 Task: Create a rule from the Routing list, Task moved to a section -> Set Priority in the project AutoWave , set the section as To-Do and set the priority of the task as  High
Action: Mouse moved to (631, 479)
Screenshot: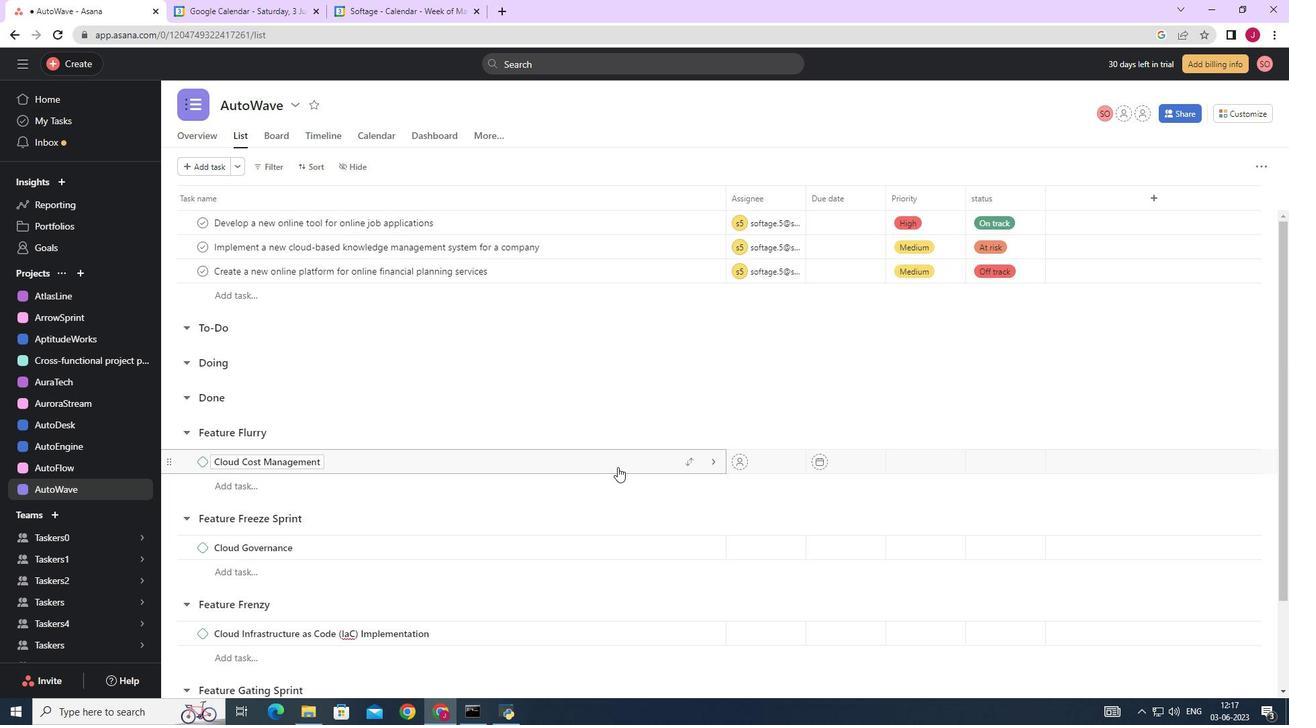 
Action: Mouse scrolled (631, 480) with delta (0, 0)
Screenshot: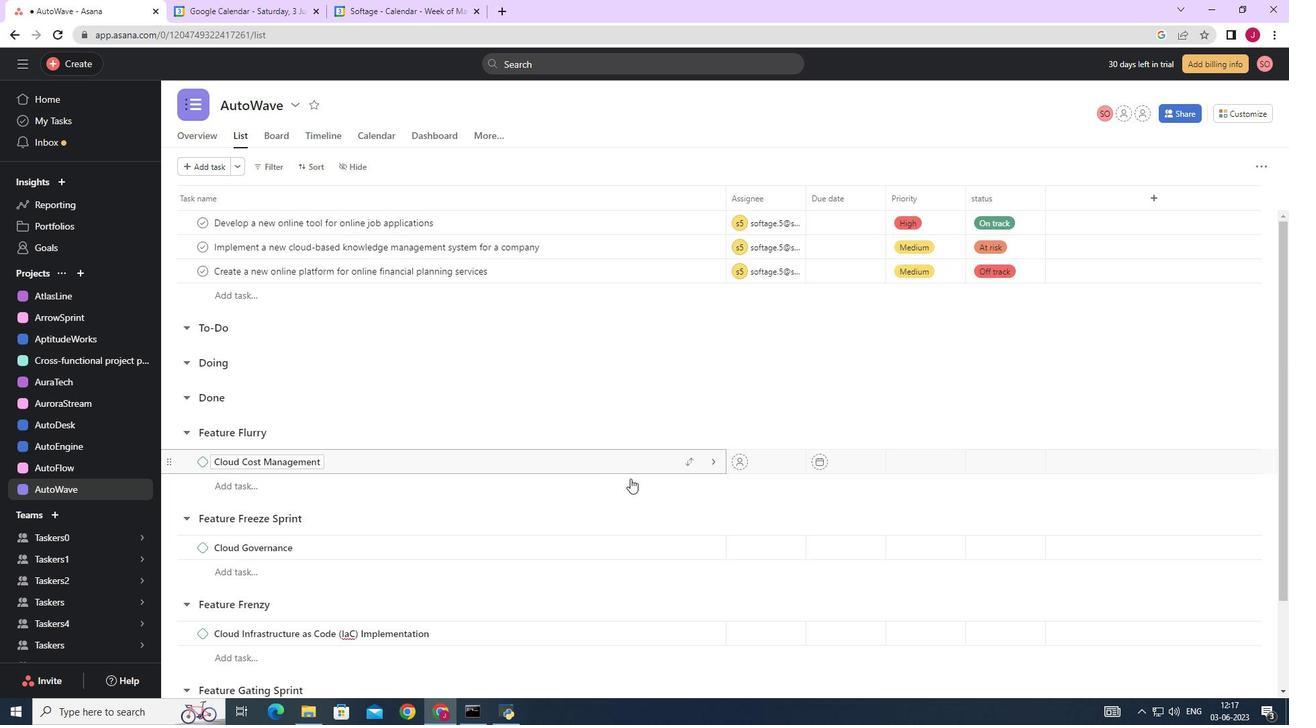 
Action: Mouse scrolled (631, 480) with delta (0, 0)
Screenshot: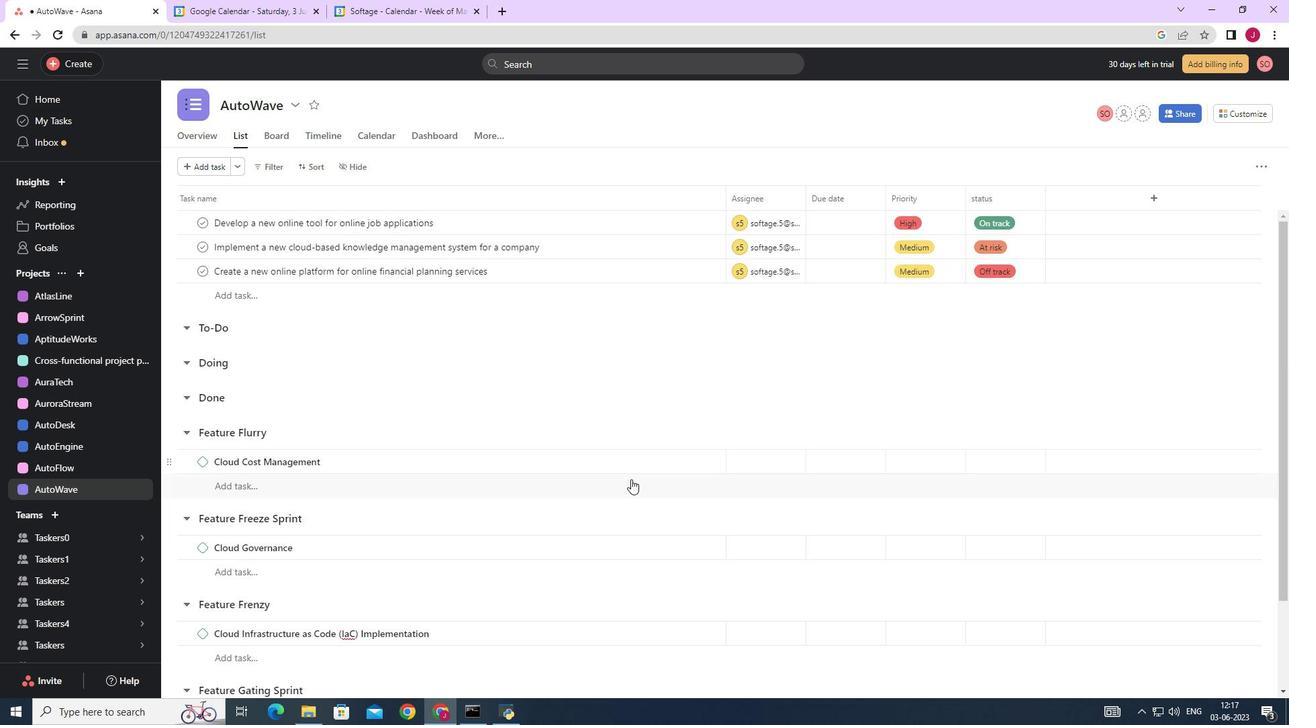 
Action: Mouse scrolled (631, 480) with delta (0, 0)
Screenshot: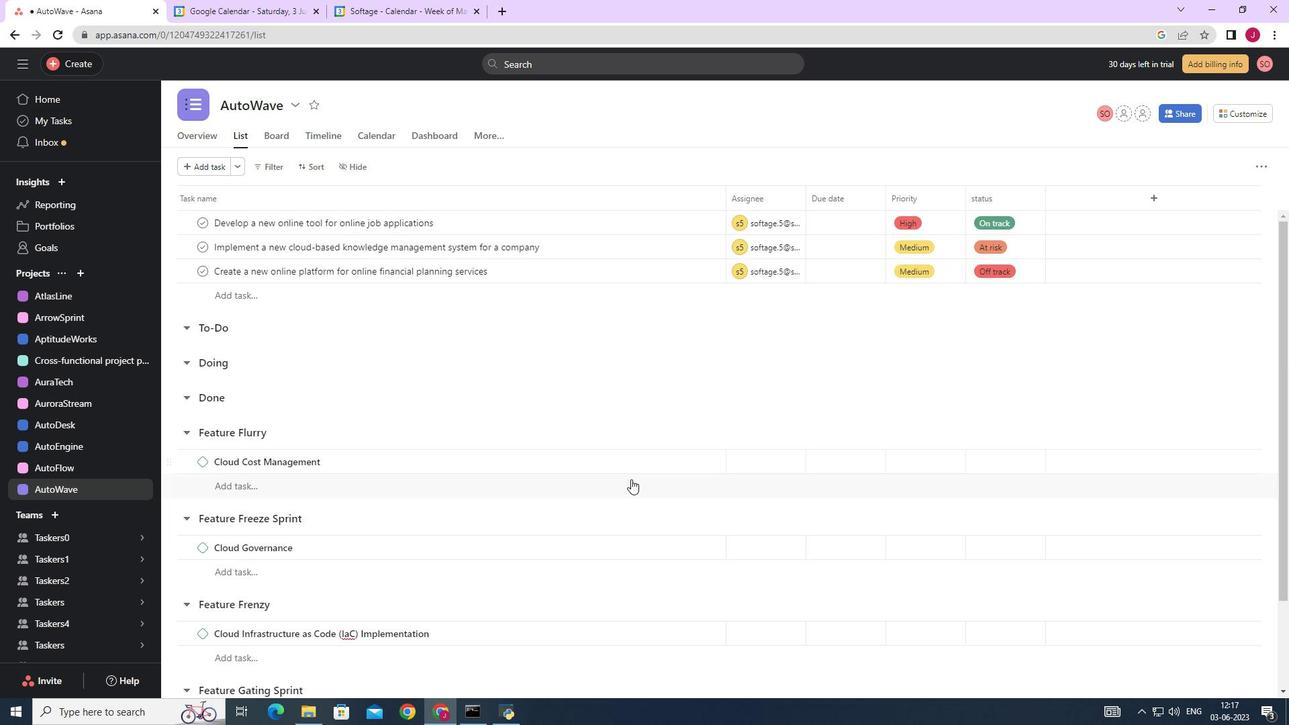 
Action: Mouse scrolled (631, 480) with delta (0, 0)
Screenshot: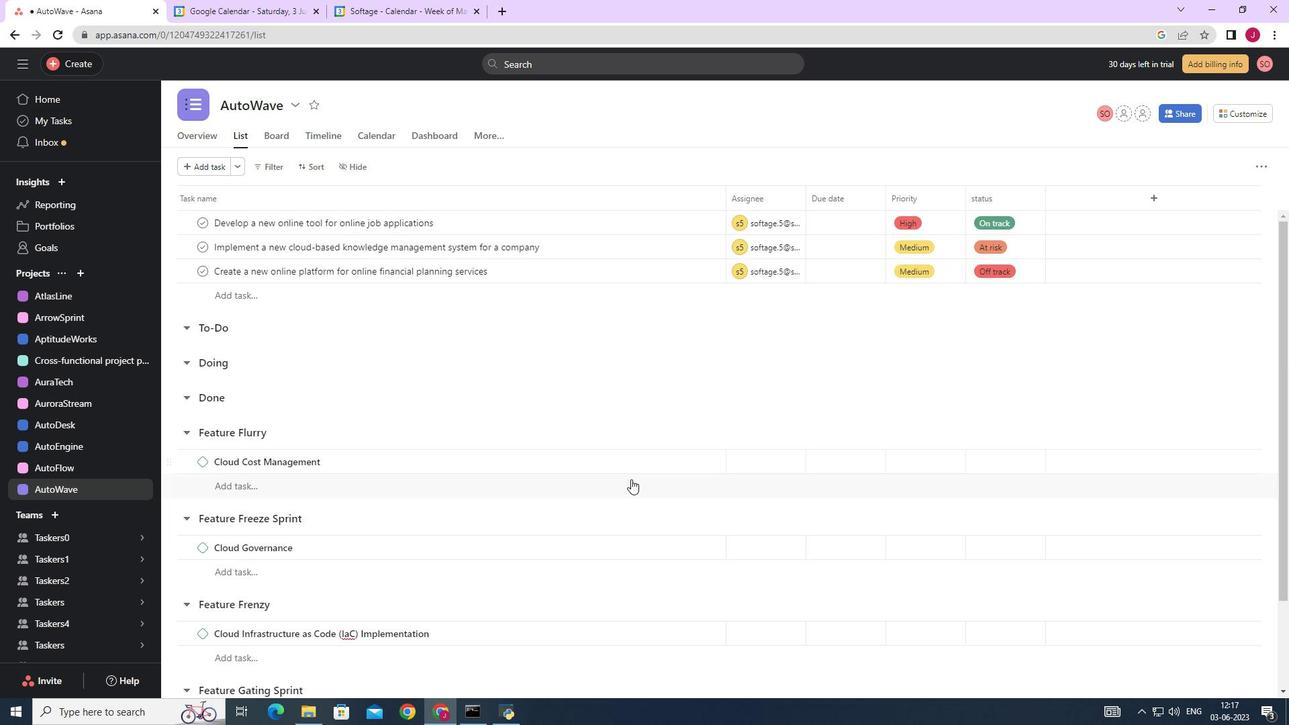 
Action: Mouse moved to (675, 446)
Screenshot: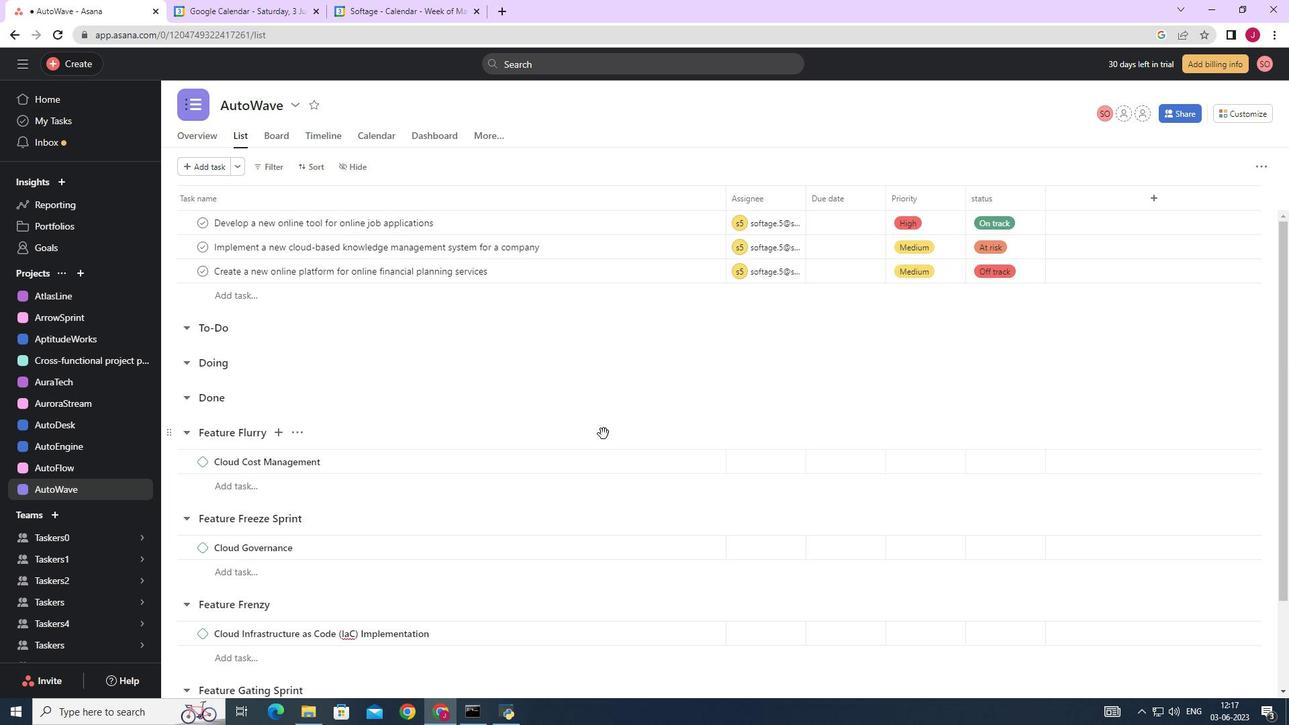 
Action: Mouse scrolled (675, 447) with delta (0, 0)
Screenshot: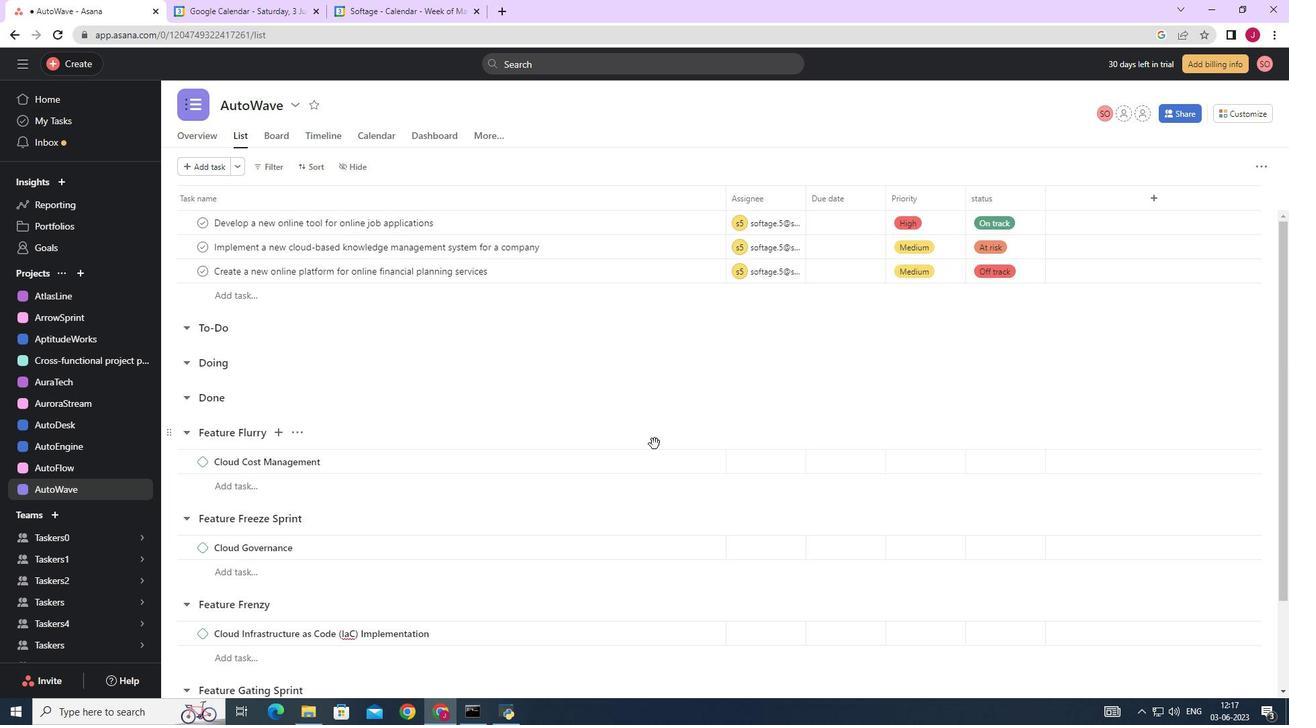 
Action: Mouse scrolled (675, 447) with delta (0, 0)
Screenshot: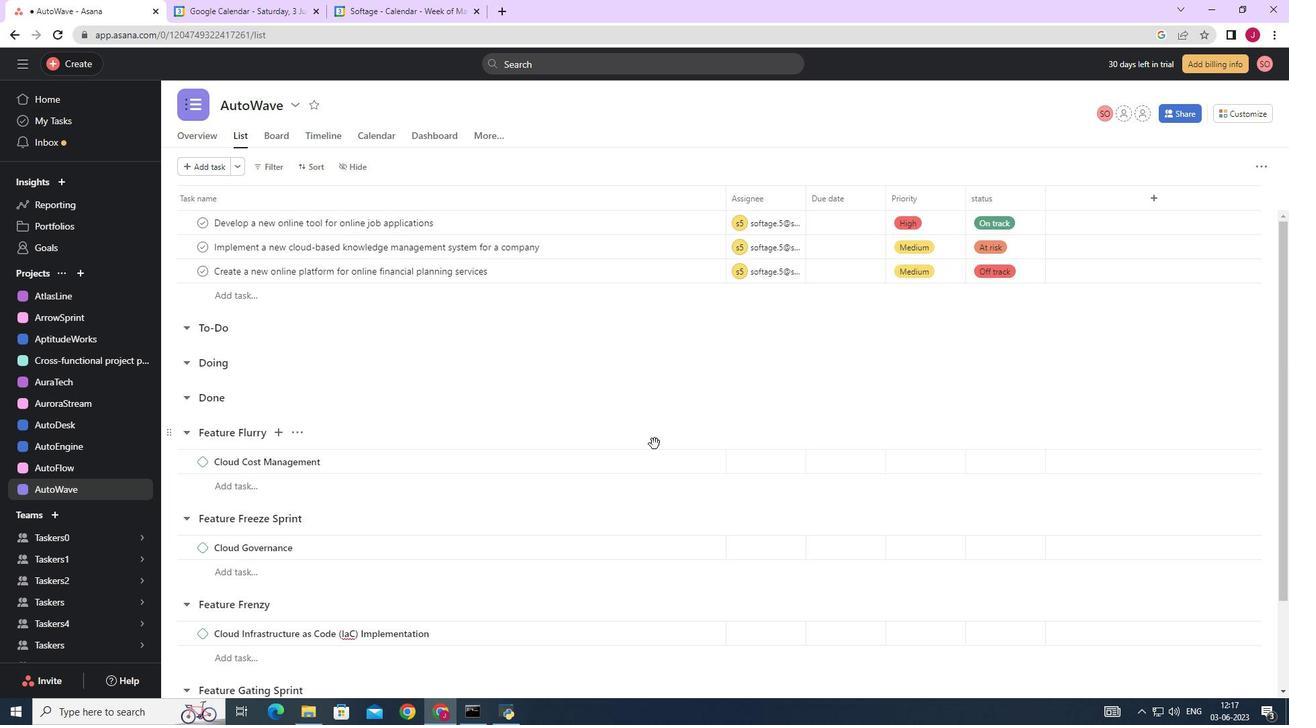 
Action: Mouse scrolled (675, 447) with delta (0, 0)
Screenshot: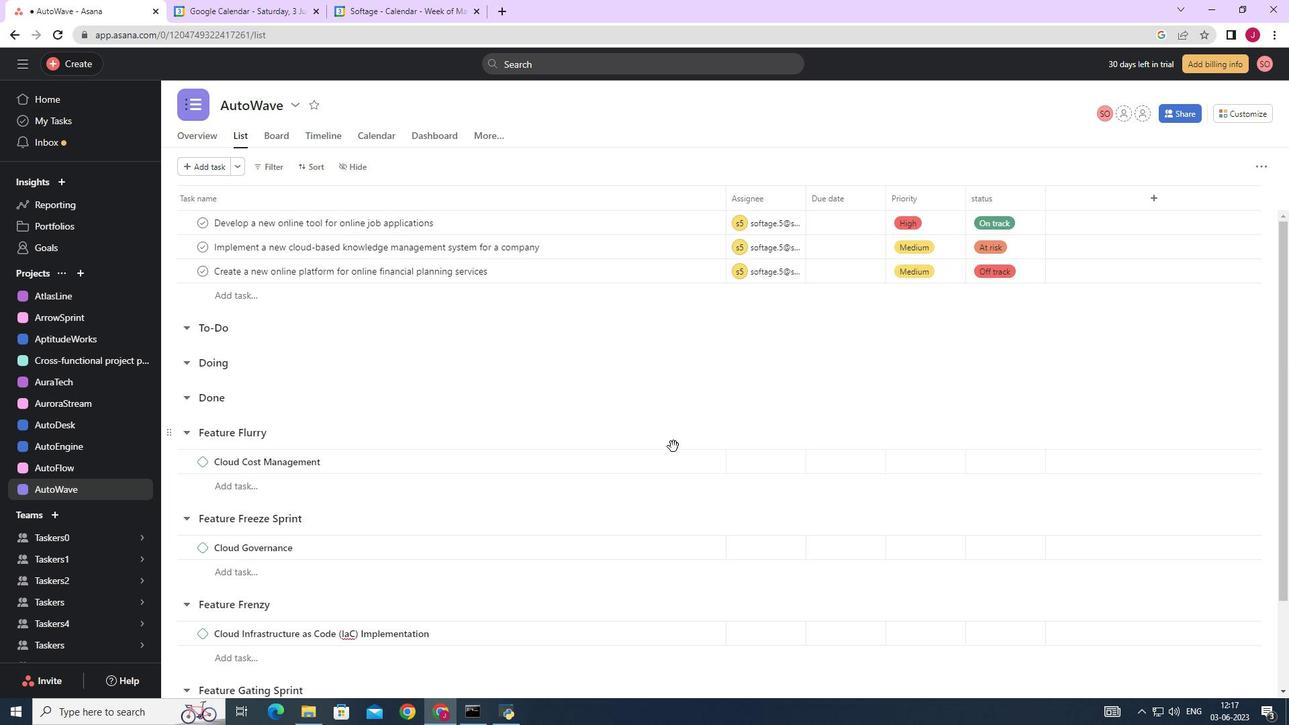 
Action: Mouse moved to (699, 393)
Screenshot: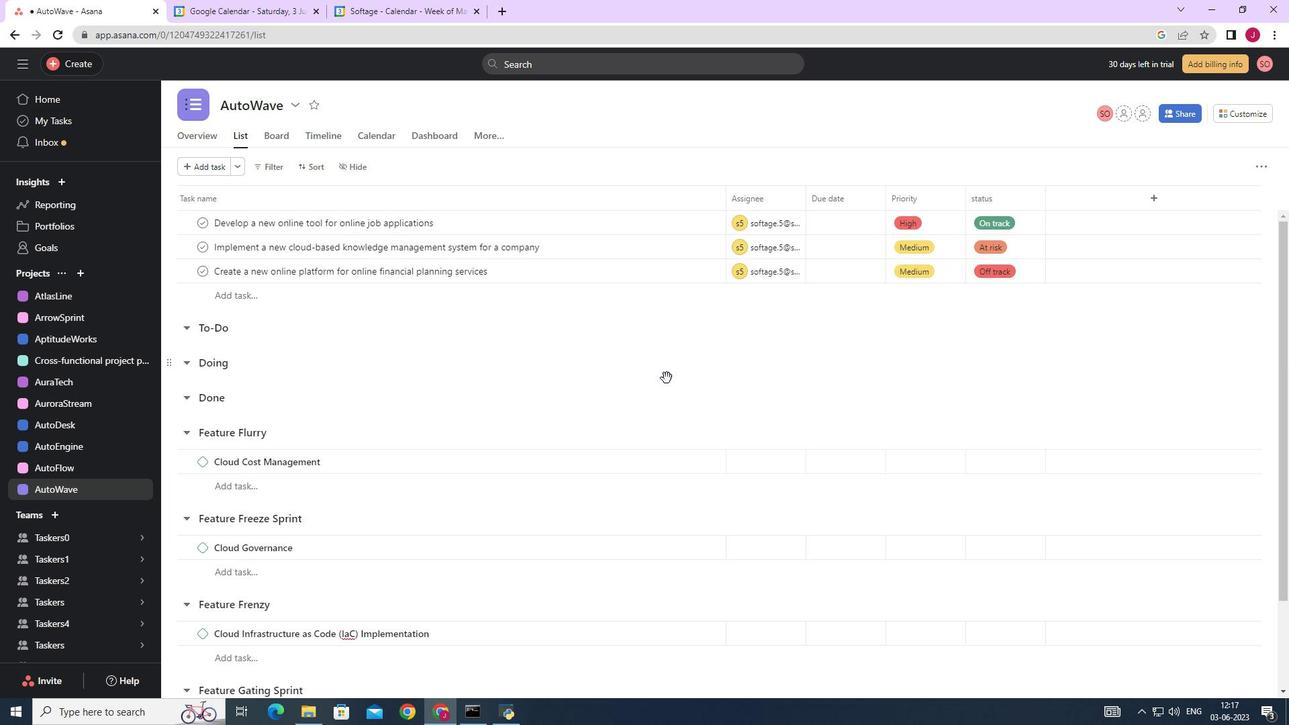 
Action: Mouse scrolled (699, 394) with delta (0, 0)
Screenshot: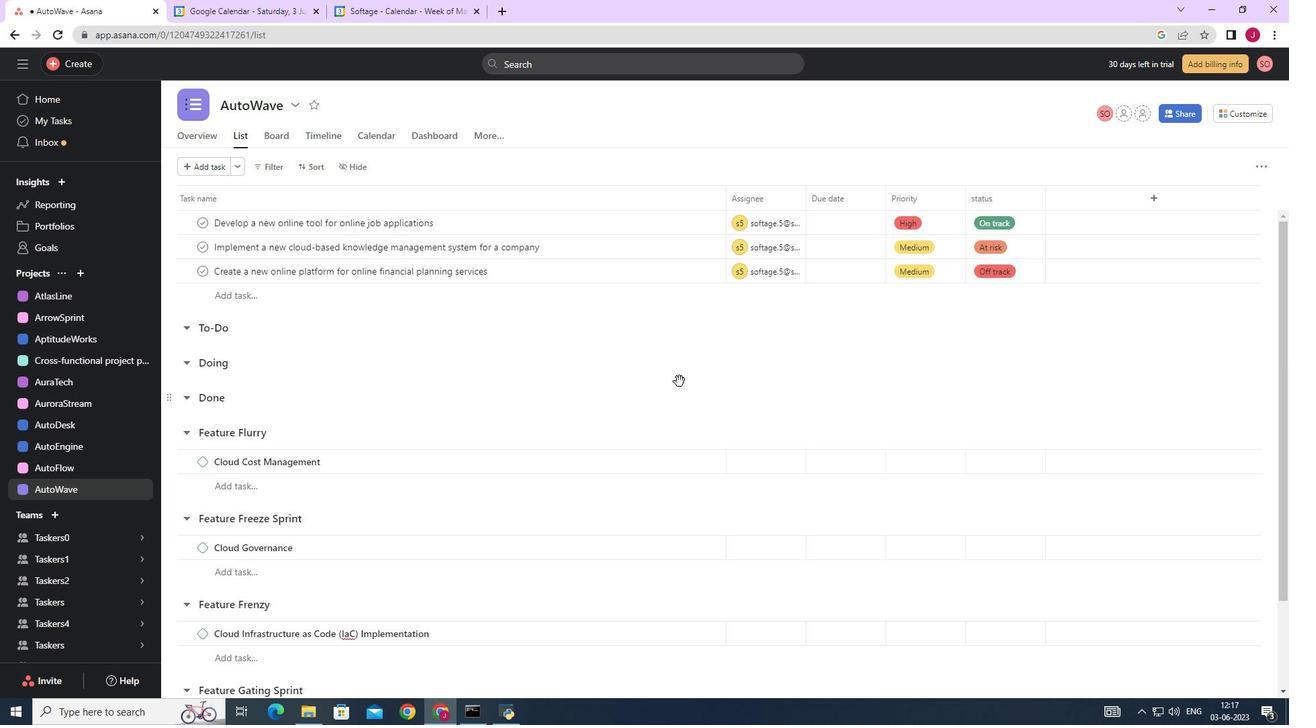 
Action: Mouse moved to (1247, 104)
Screenshot: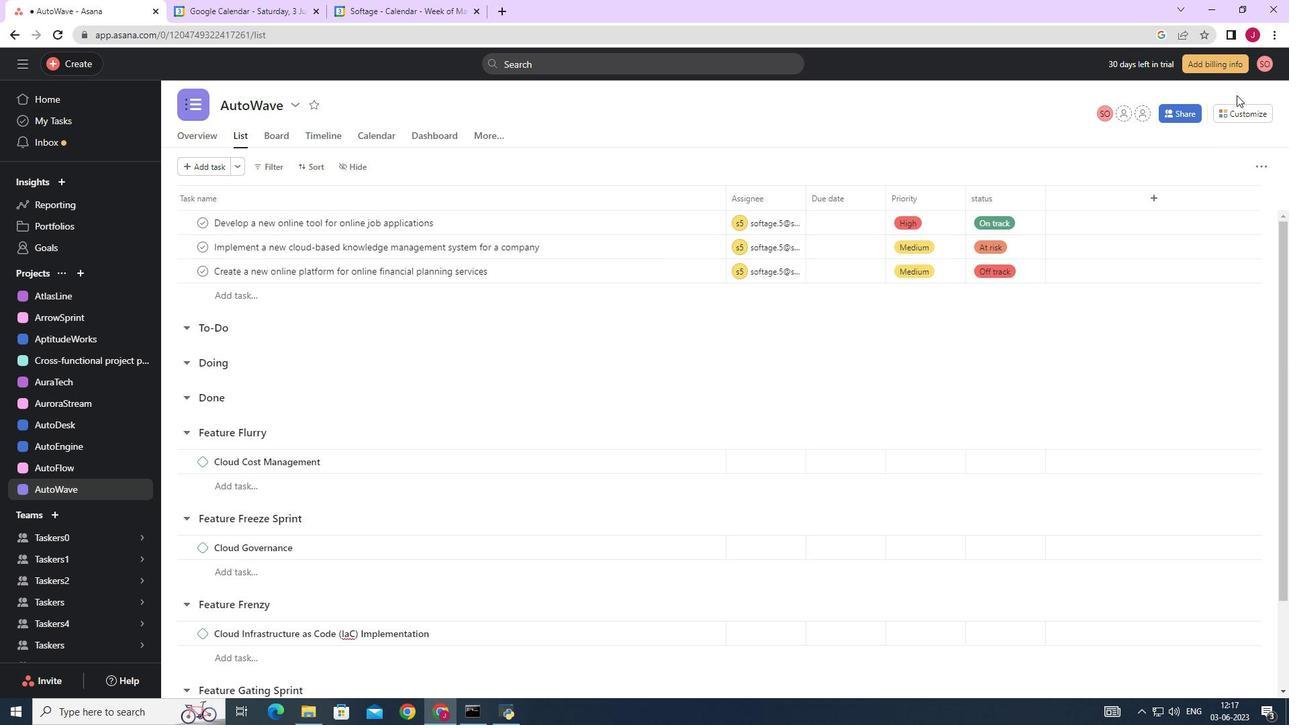
Action: Mouse pressed left at (1247, 104)
Screenshot: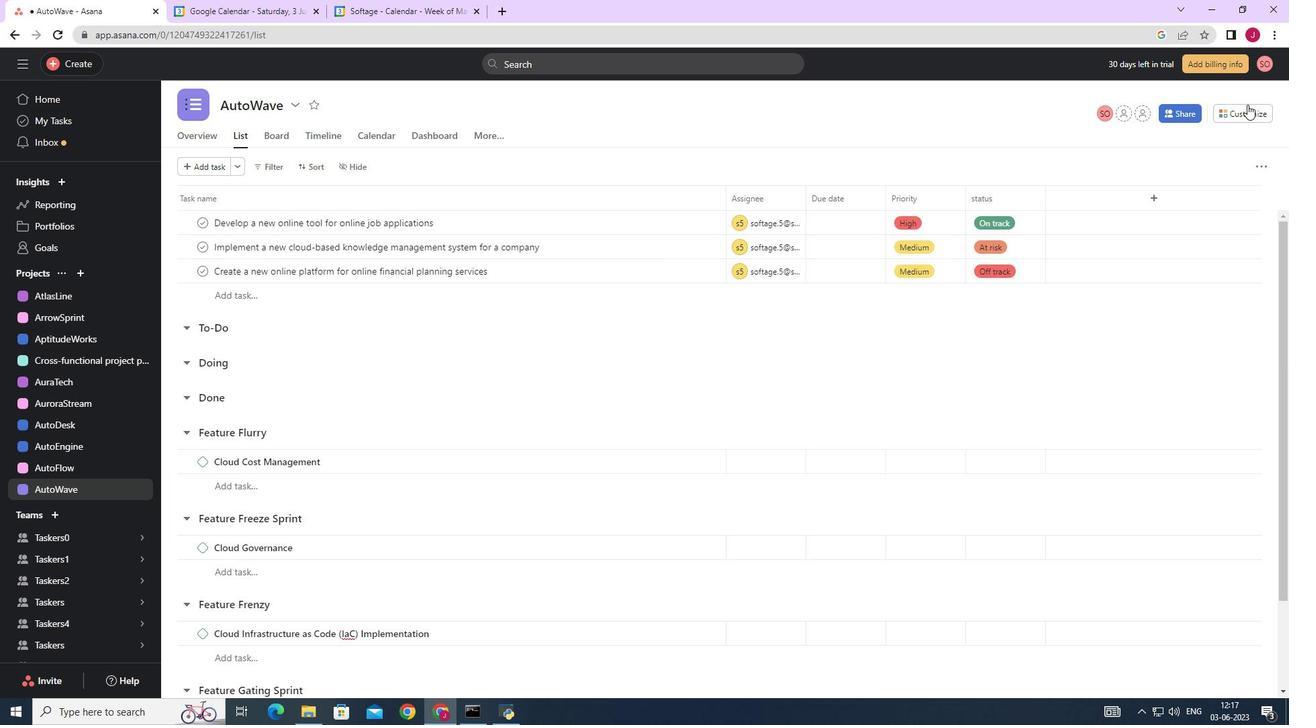 
Action: Mouse moved to (1002, 294)
Screenshot: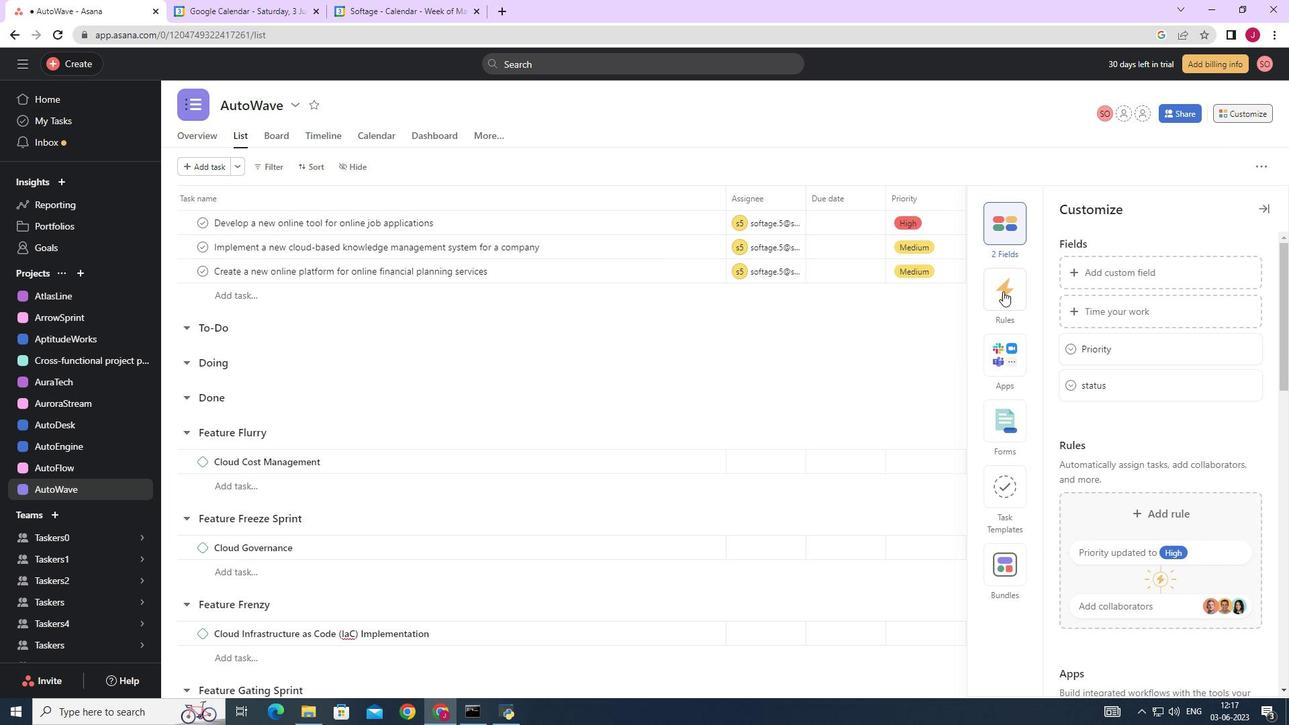 
Action: Mouse pressed left at (1002, 294)
Screenshot: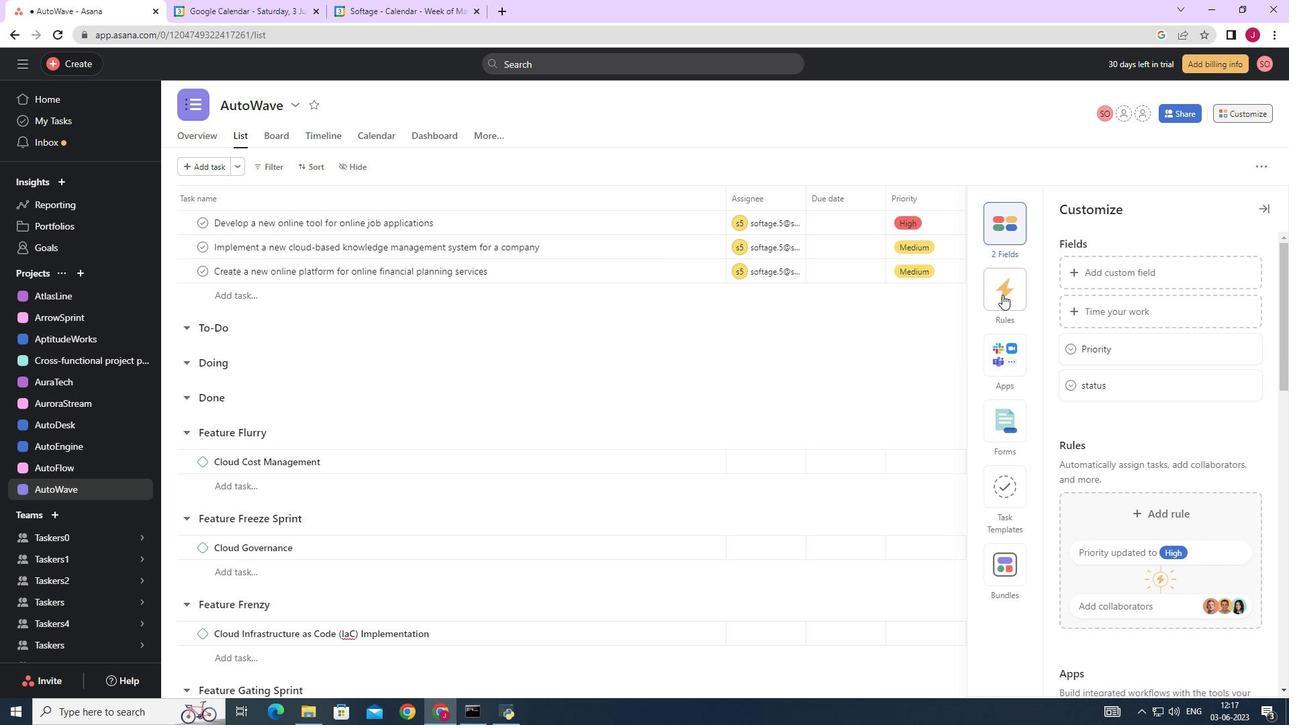 
Action: Mouse moved to (1085, 314)
Screenshot: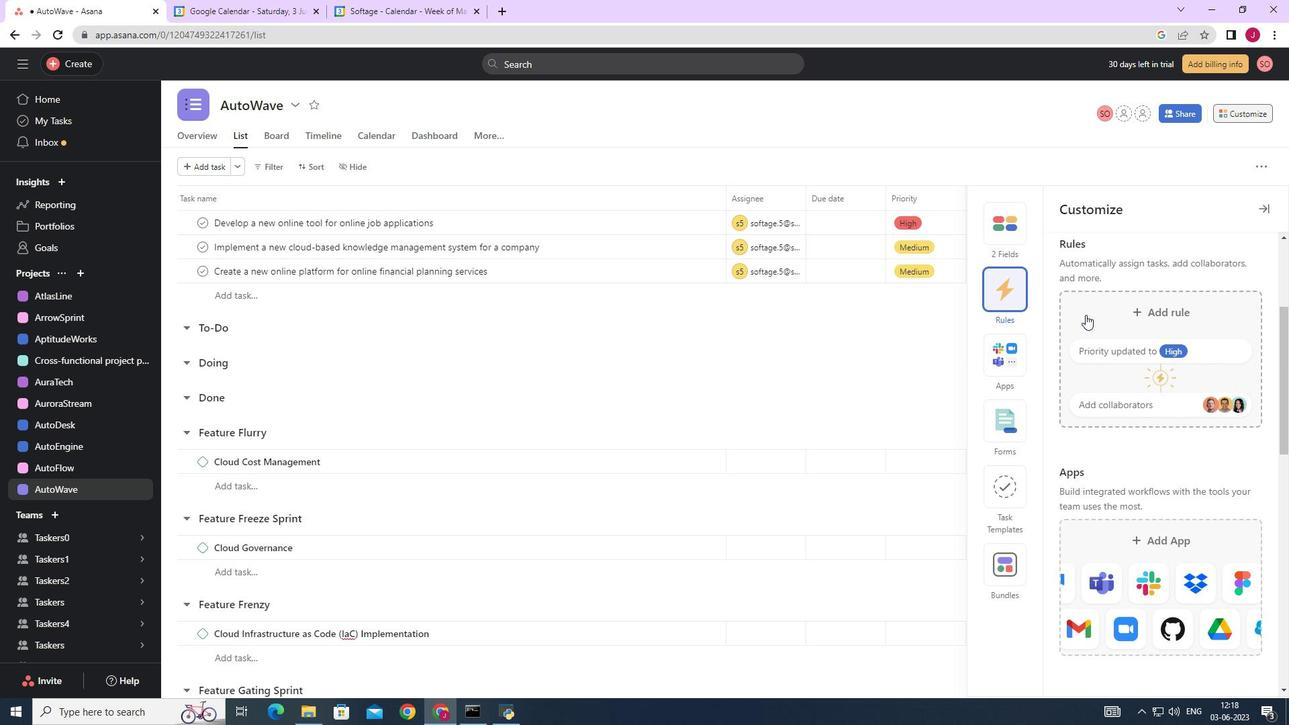 
Action: Mouse pressed left at (1085, 314)
Screenshot: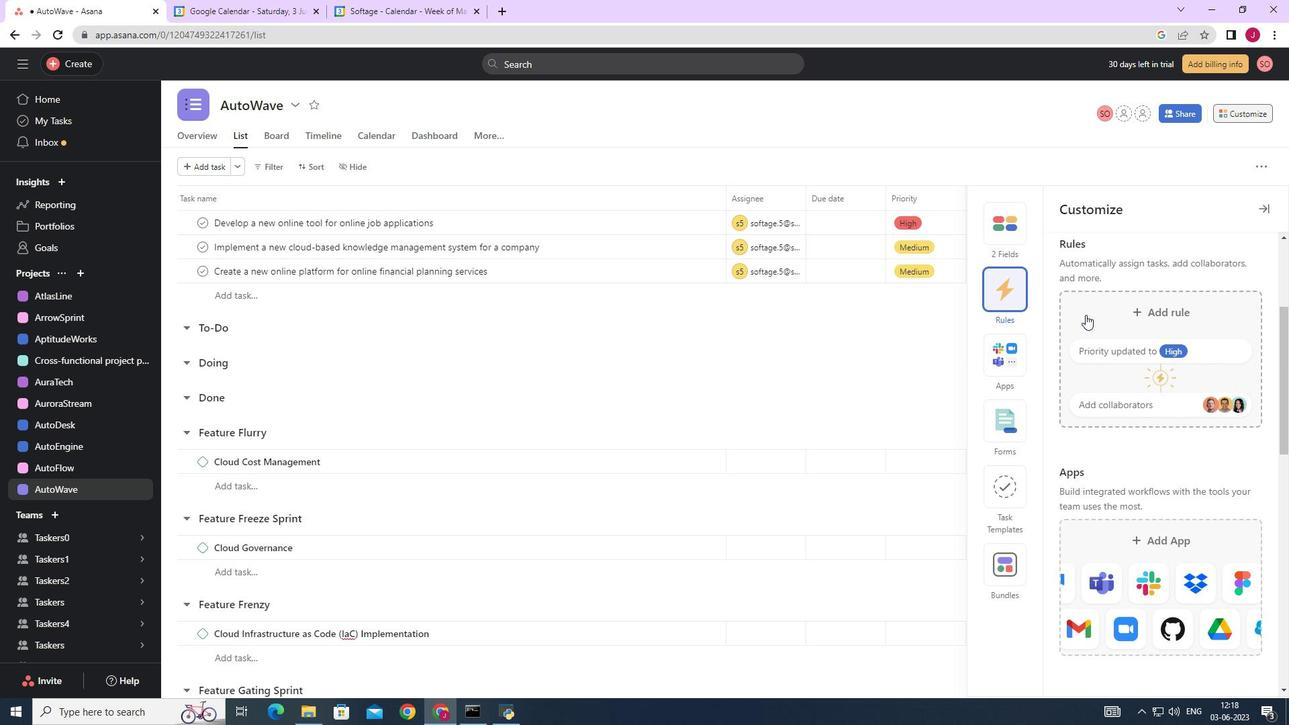 
Action: Mouse moved to (279, 173)
Screenshot: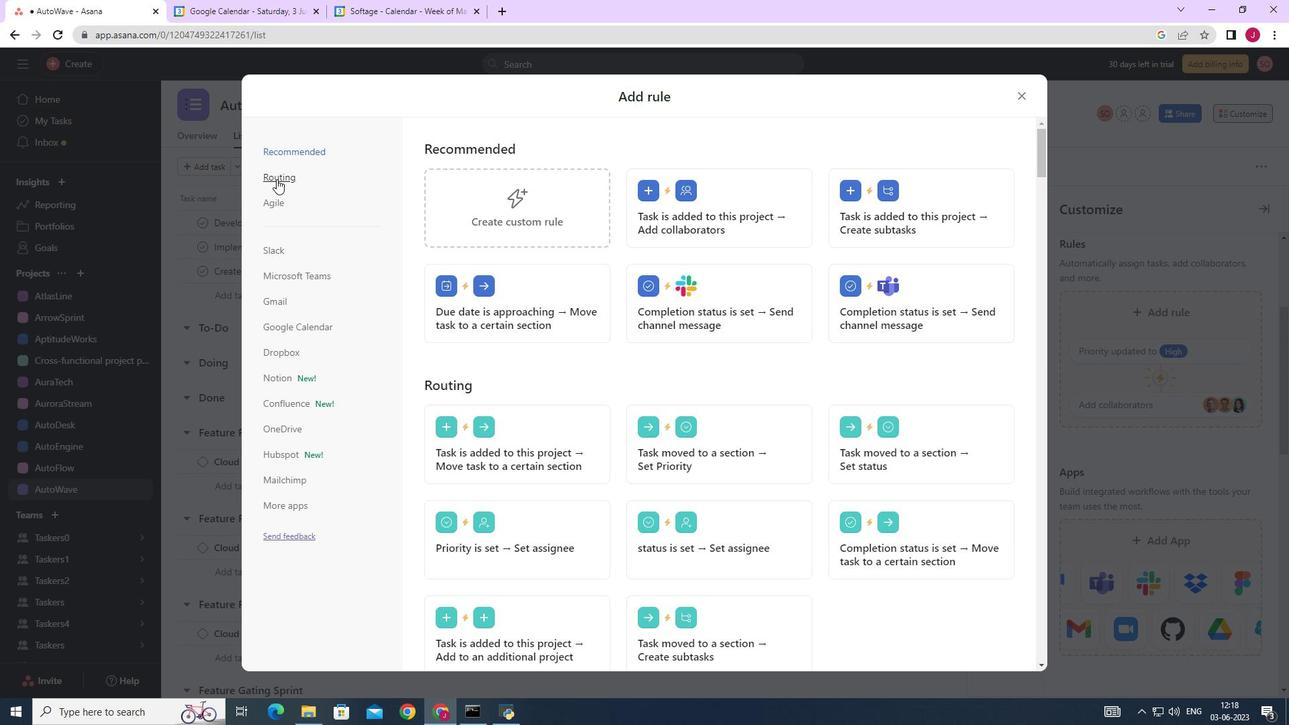 
Action: Mouse pressed left at (279, 173)
Screenshot: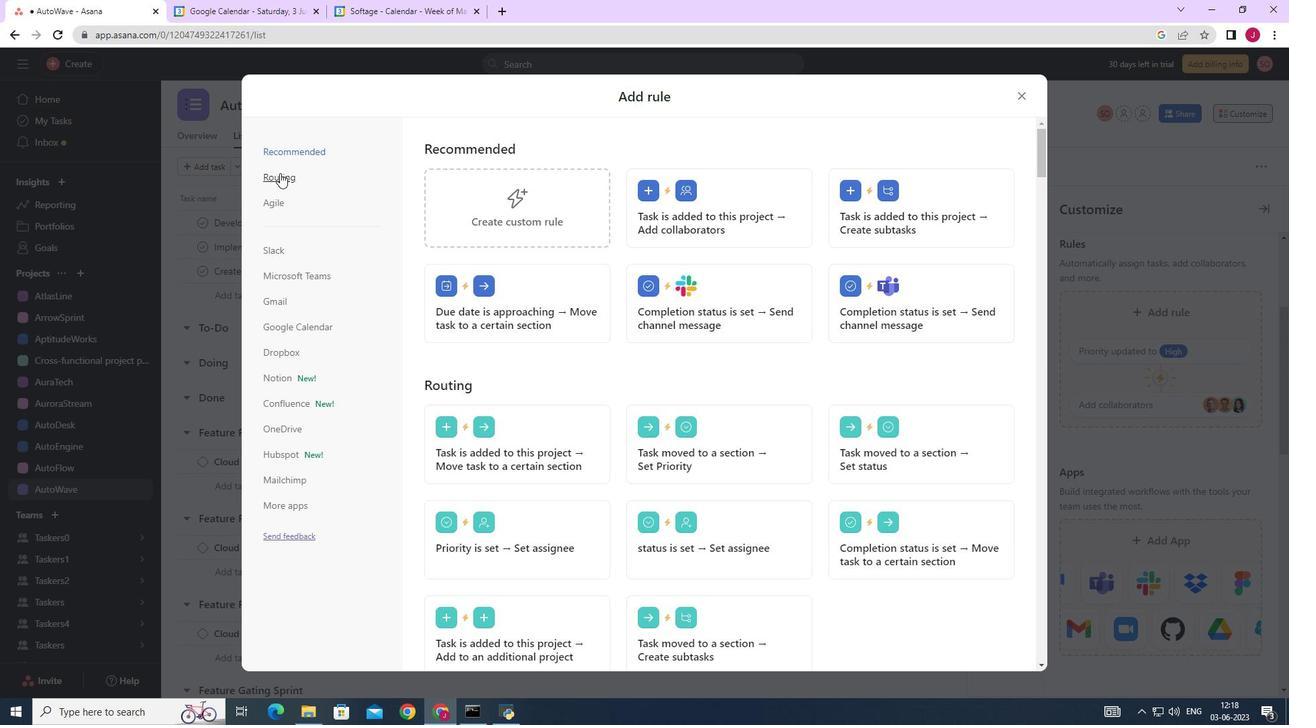 
Action: Mouse moved to (772, 207)
Screenshot: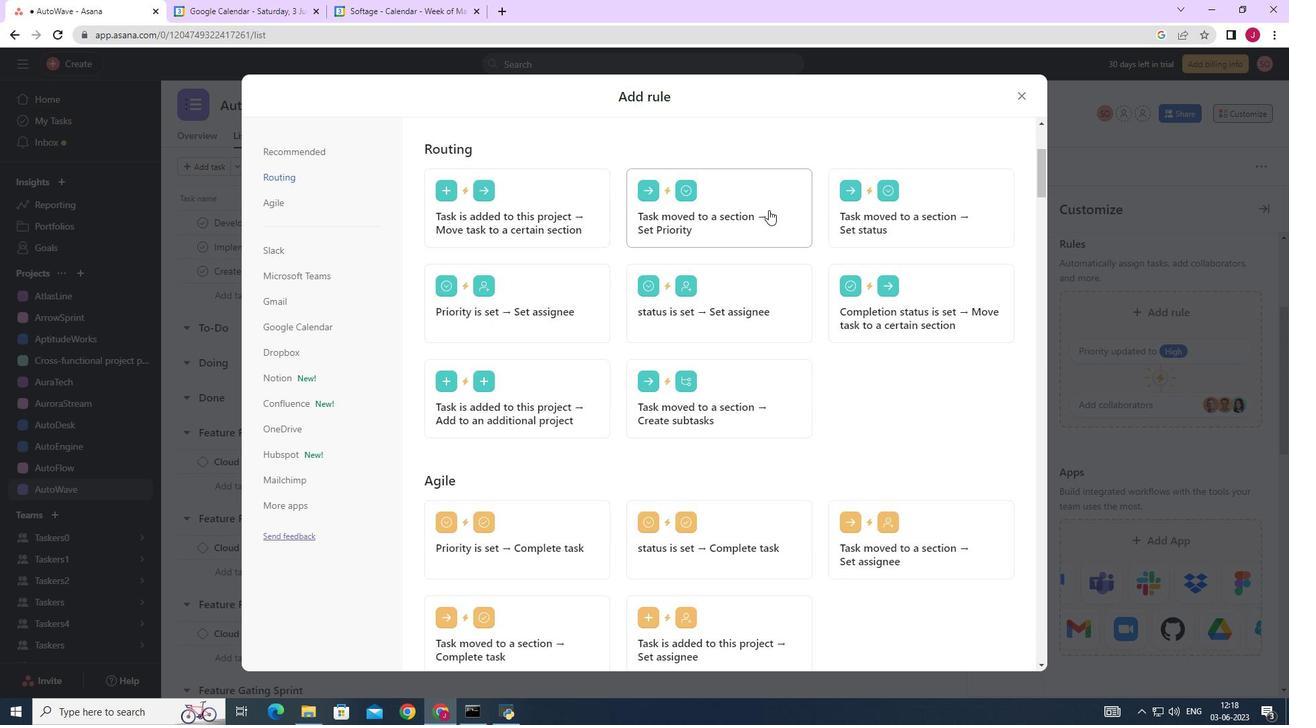 
Action: Mouse pressed left at (772, 207)
Screenshot: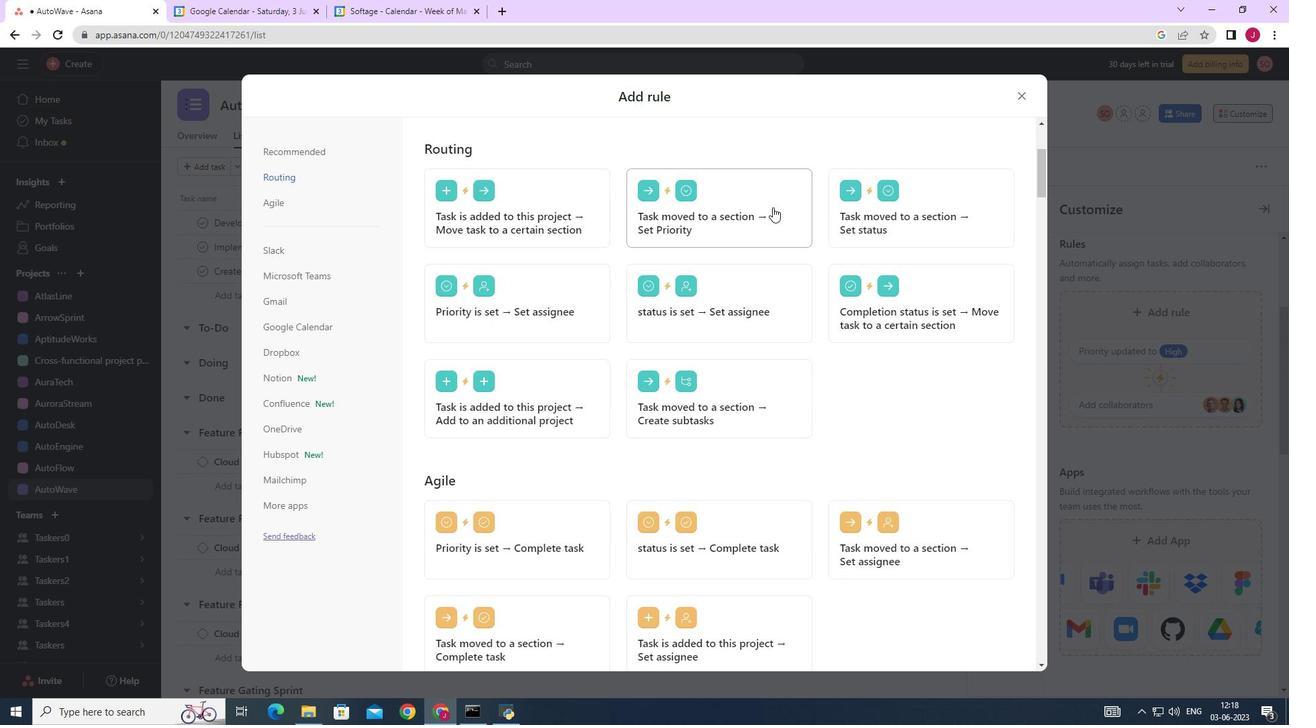 
Action: Mouse moved to (565, 357)
Screenshot: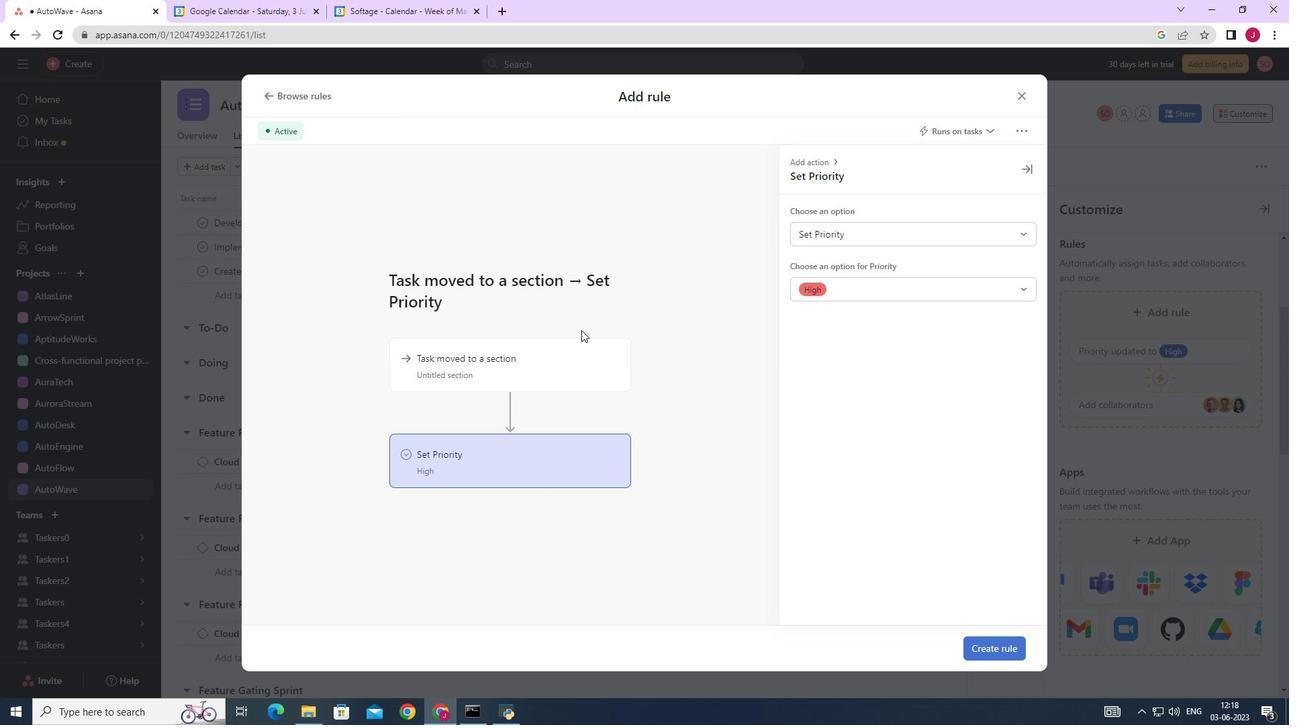 
Action: Mouse pressed left at (565, 357)
Screenshot: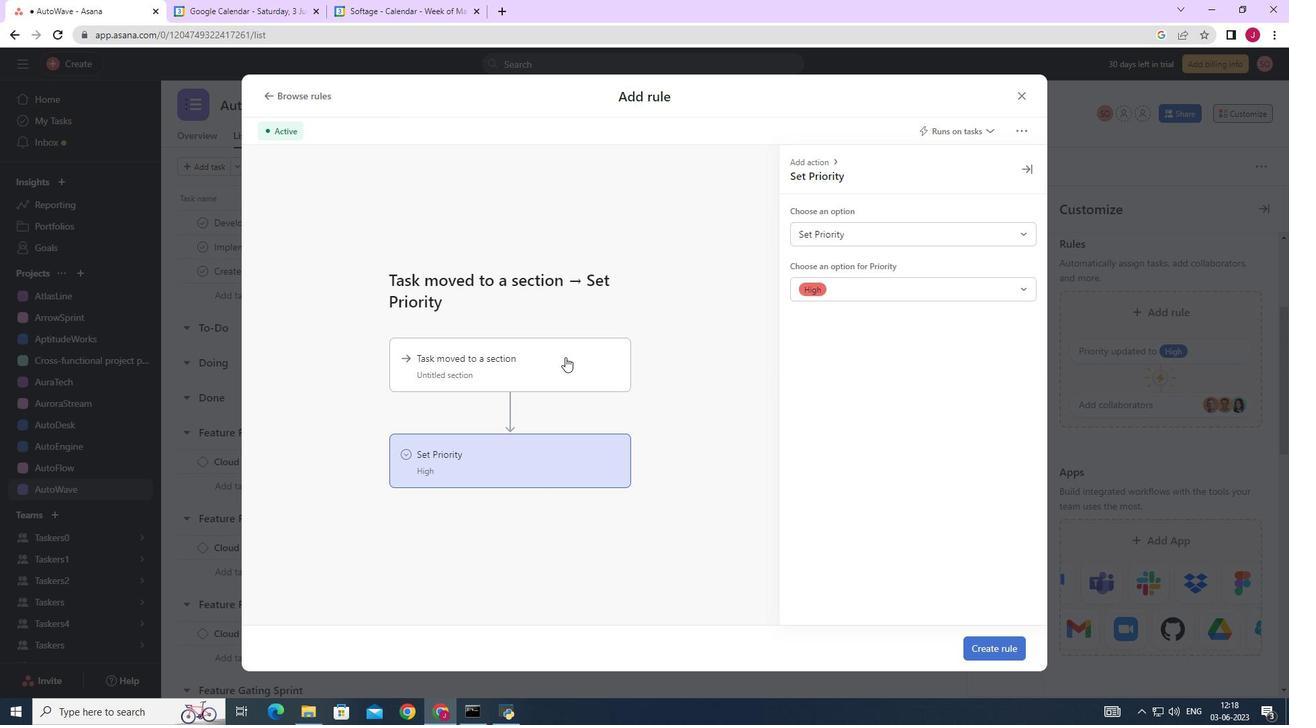 
Action: Mouse moved to (836, 236)
Screenshot: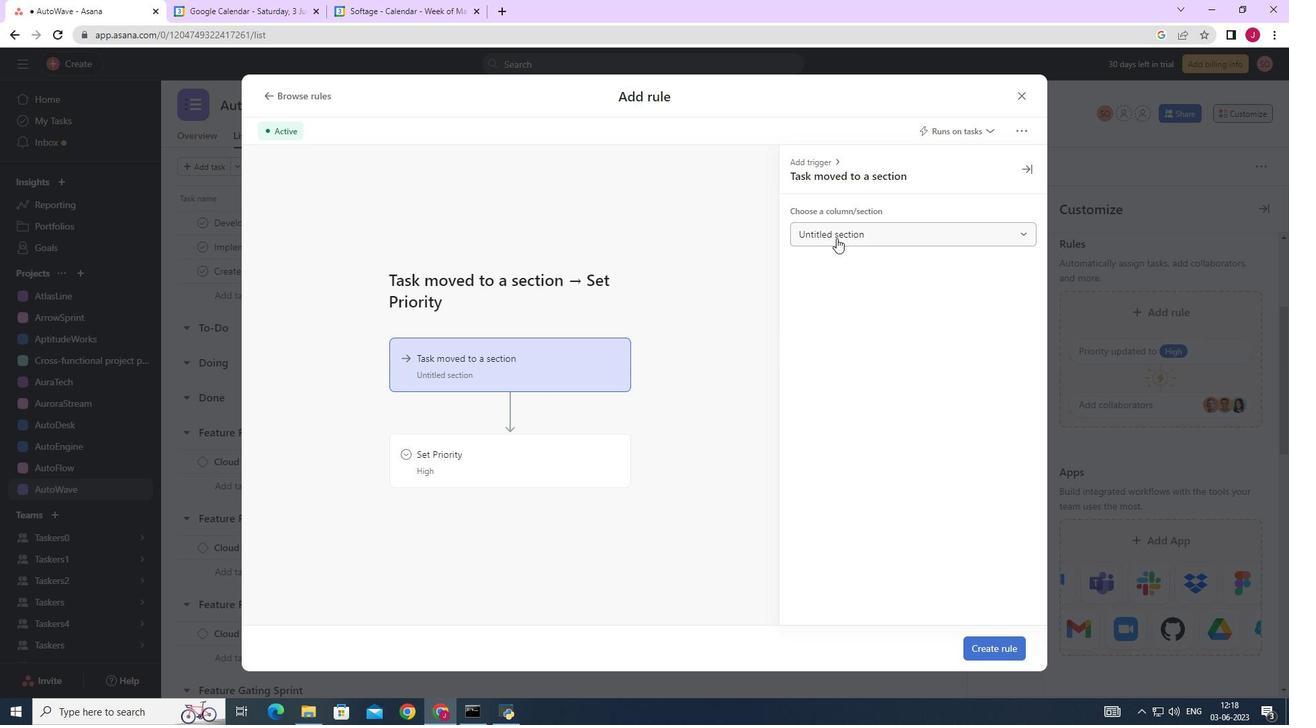 
Action: Mouse pressed left at (836, 236)
Screenshot: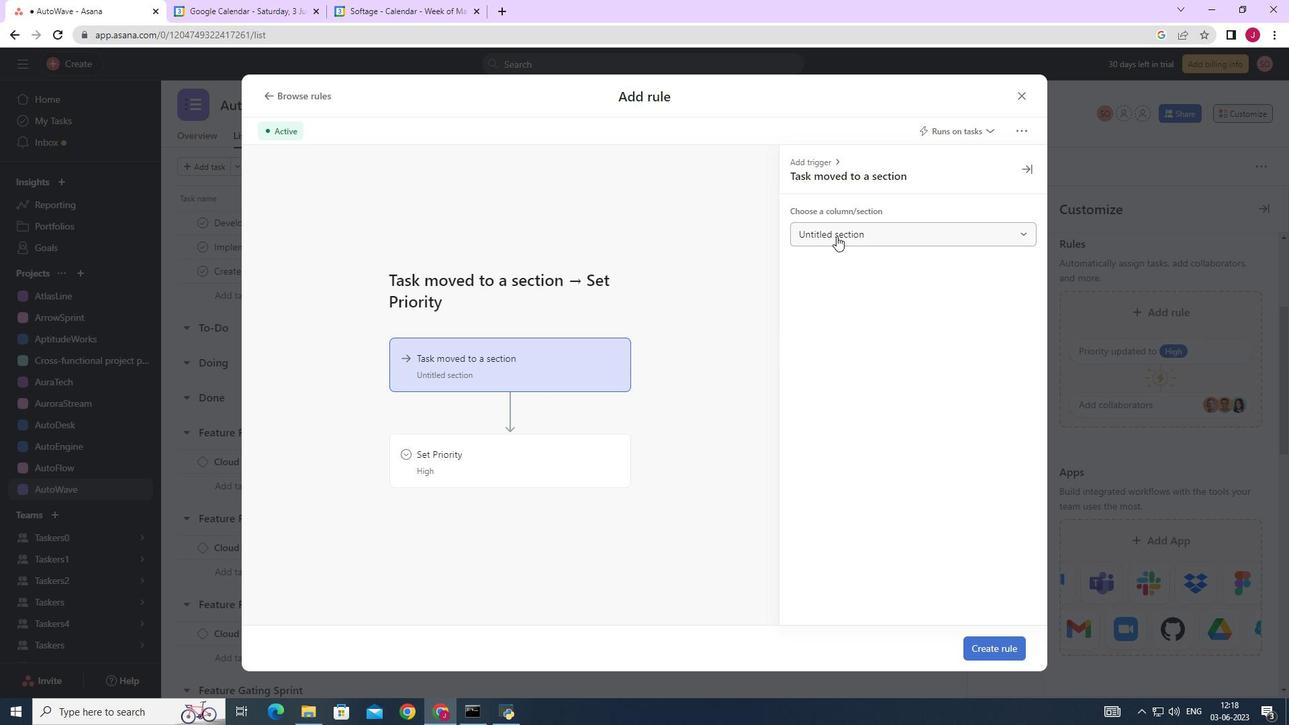 
Action: Mouse moved to (836, 290)
Screenshot: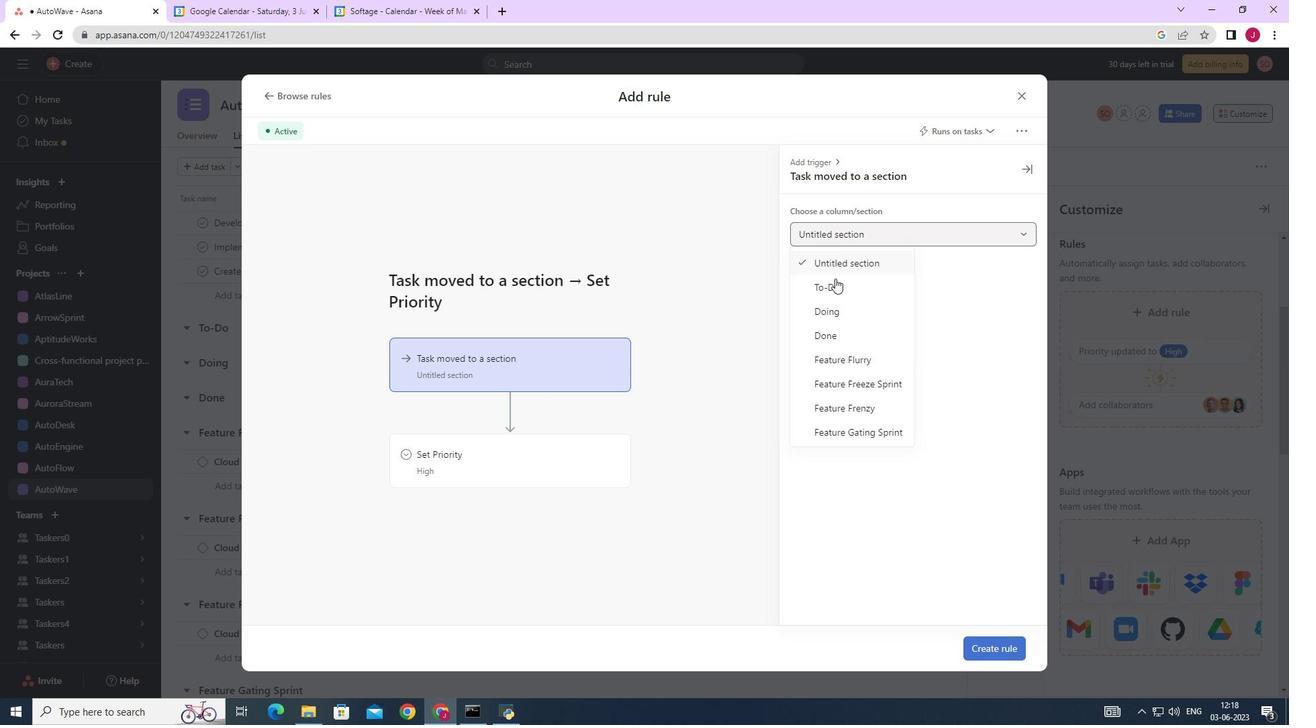 
Action: Mouse pressed left at (836, 290)
Screenshot: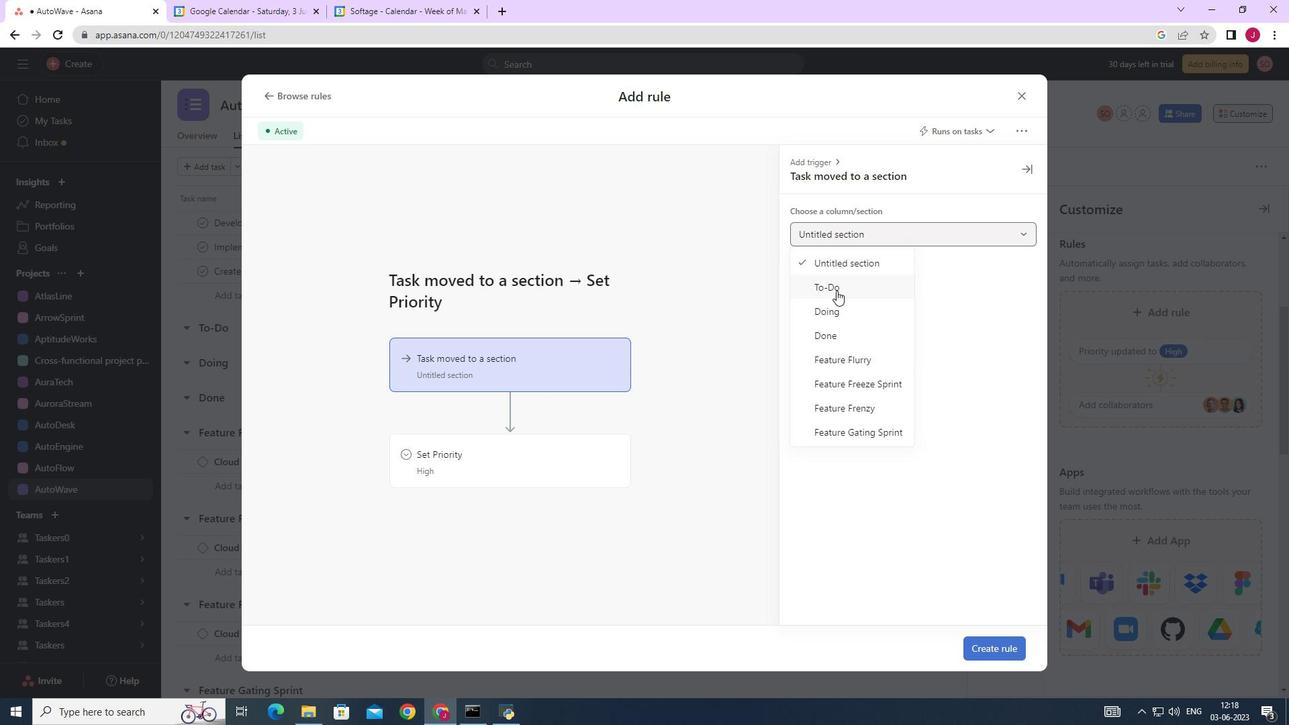 
Action: Mouse moved to (506, 451)
Screenshot: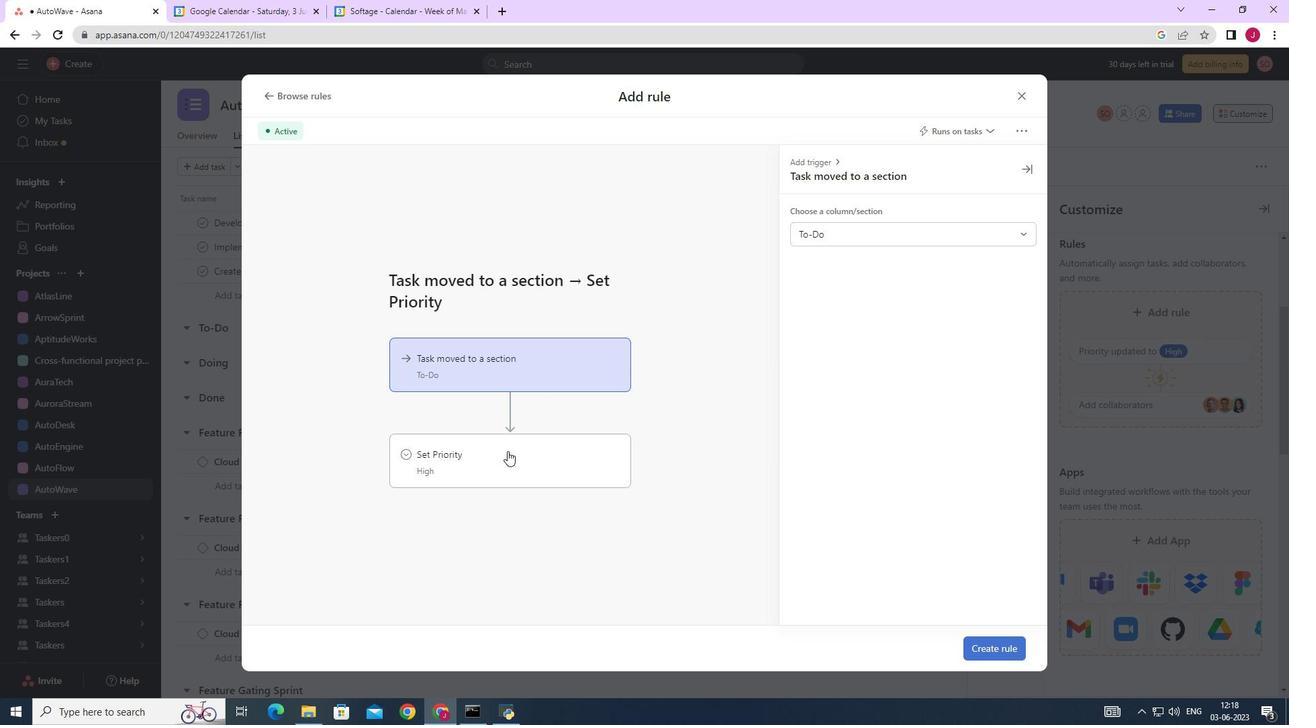 
Action: Mouse pressed left at (506, 451)
Screenshot: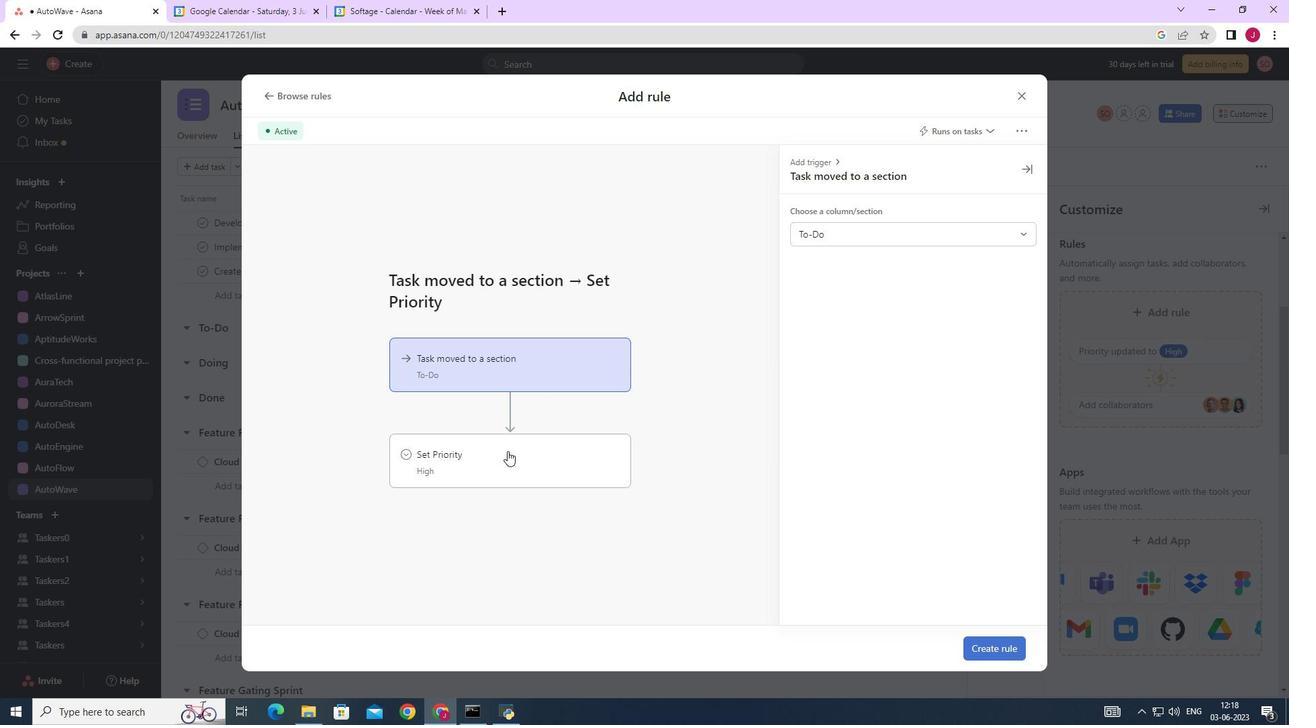 
Action: Mouse moved to (846, 237)
Screenshot: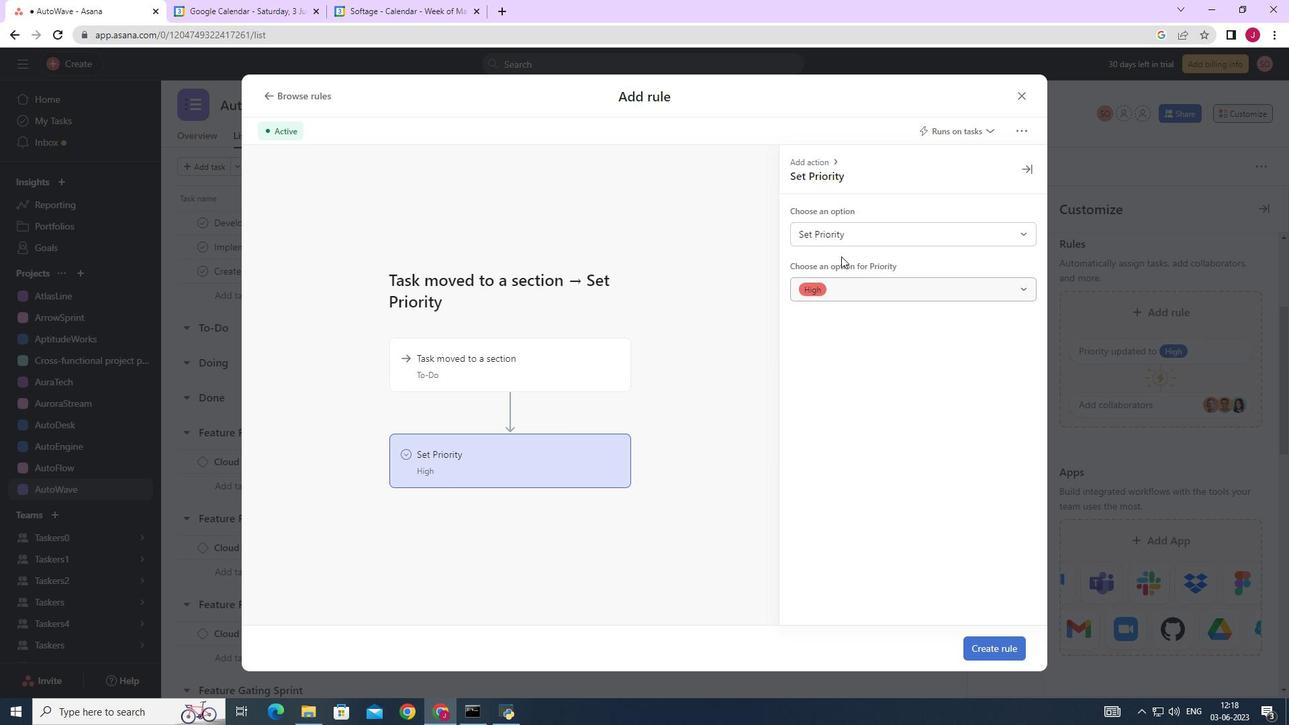 
Action: Mouse pressed left at (846, 237)
Screenshot: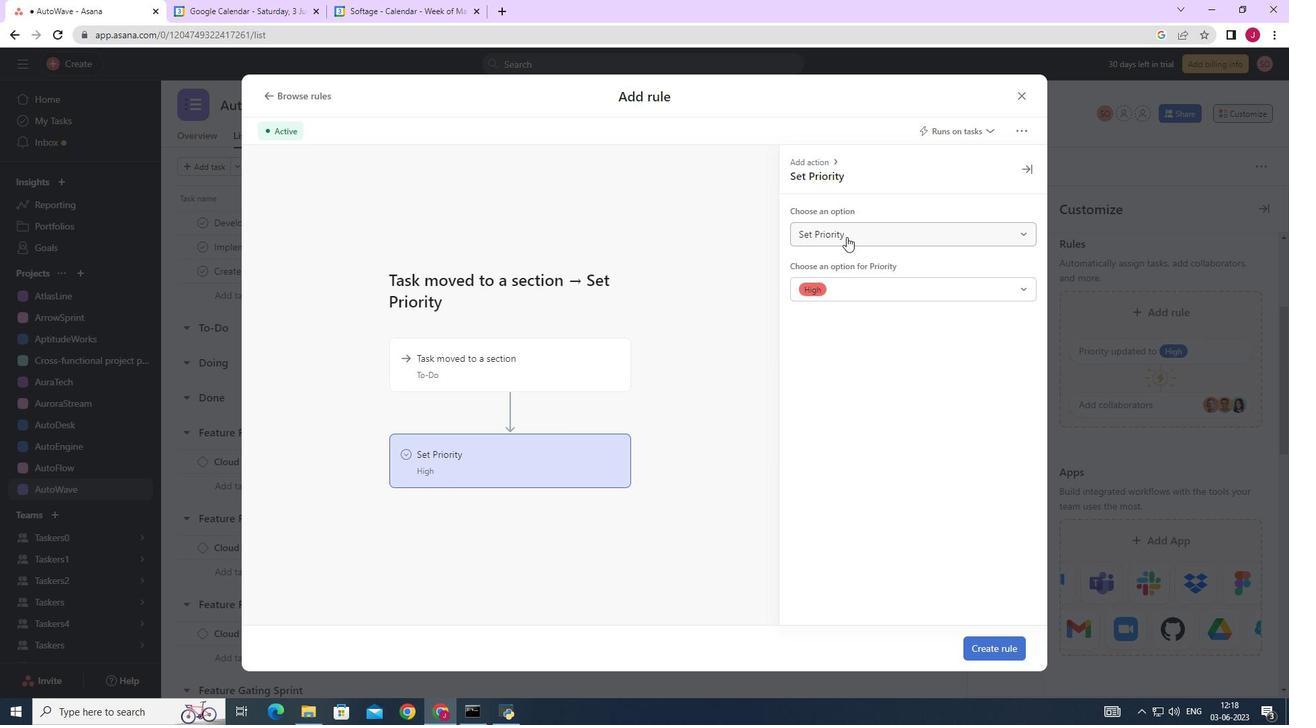 
Action: Mouse moved to (843, 259)
Screenshot: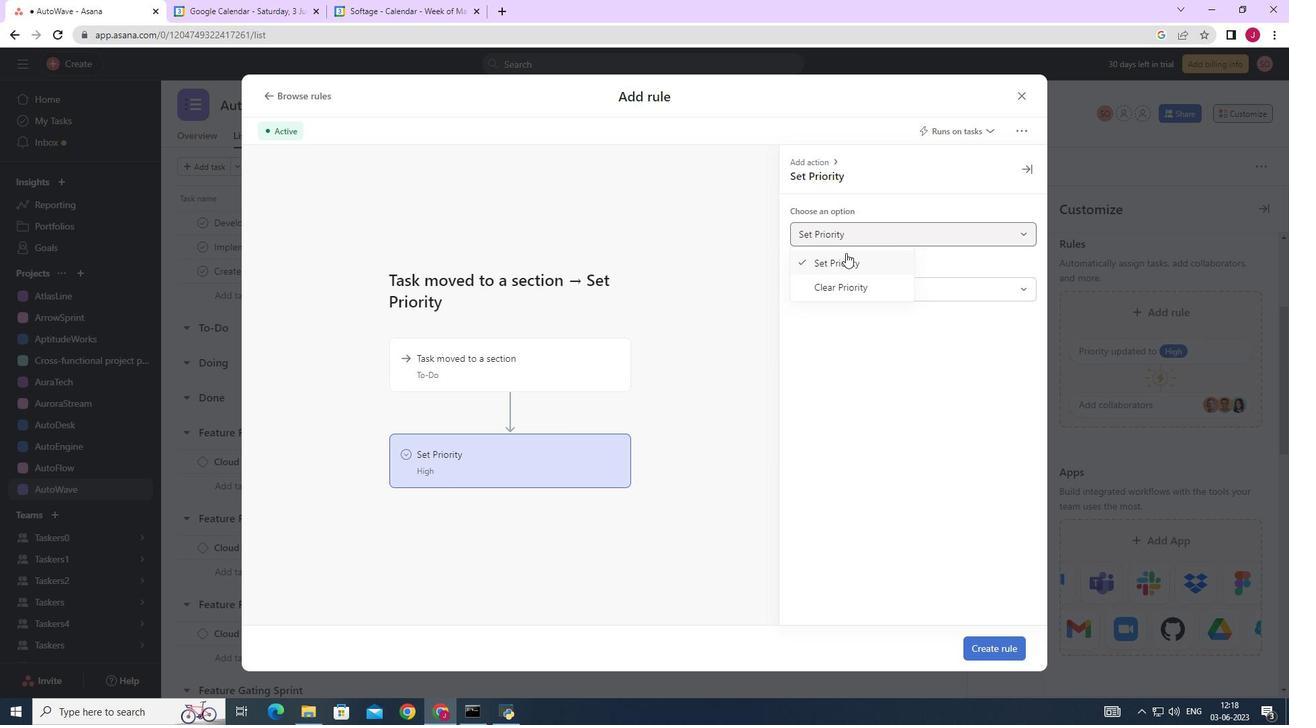 
Action: Mouse pressed left at (843, 259)
Screenshot: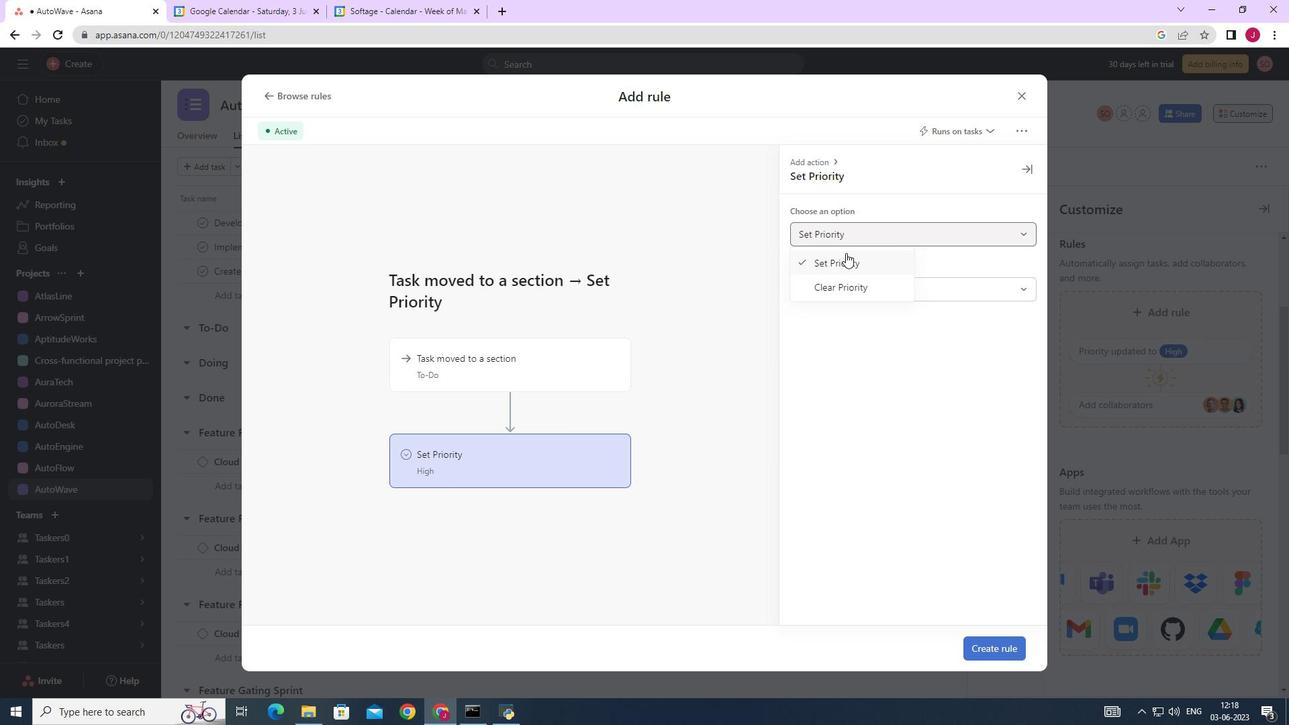 
Action: Mouse moved to (835, 283)
Screenshot: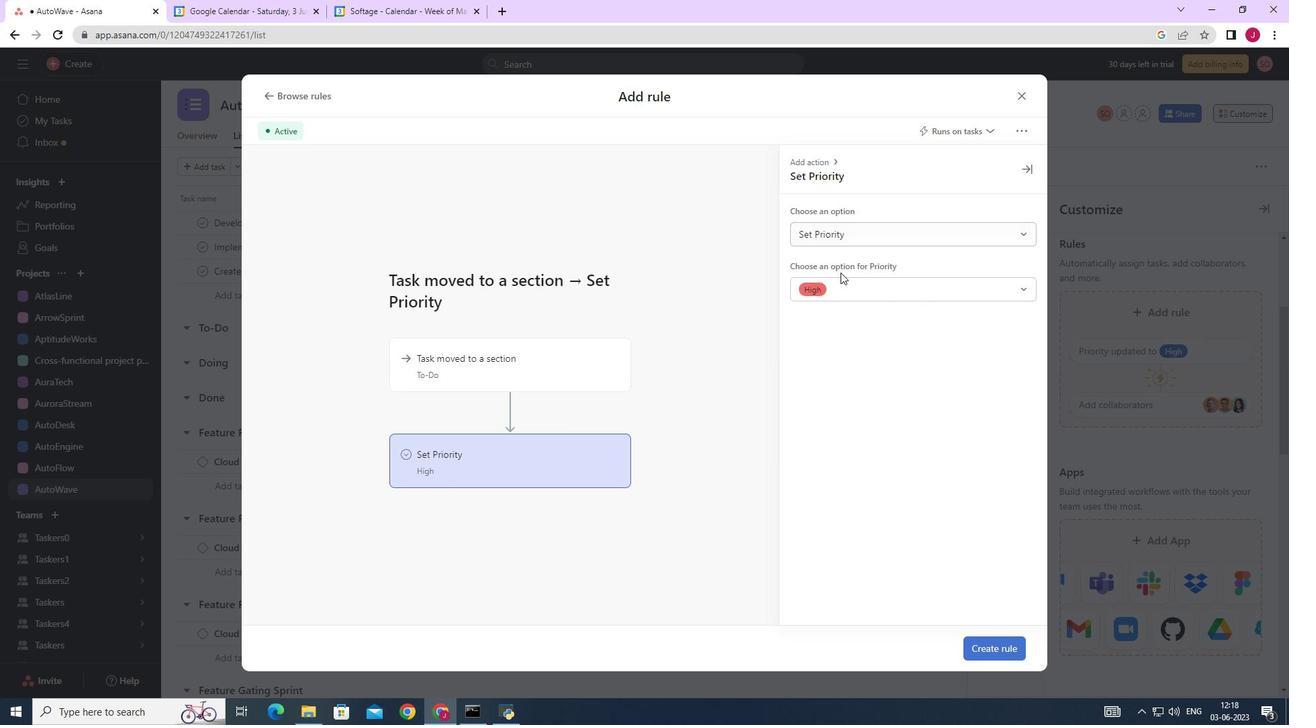 
Action: Mouse pressed left at (835, 283)
Screenshot: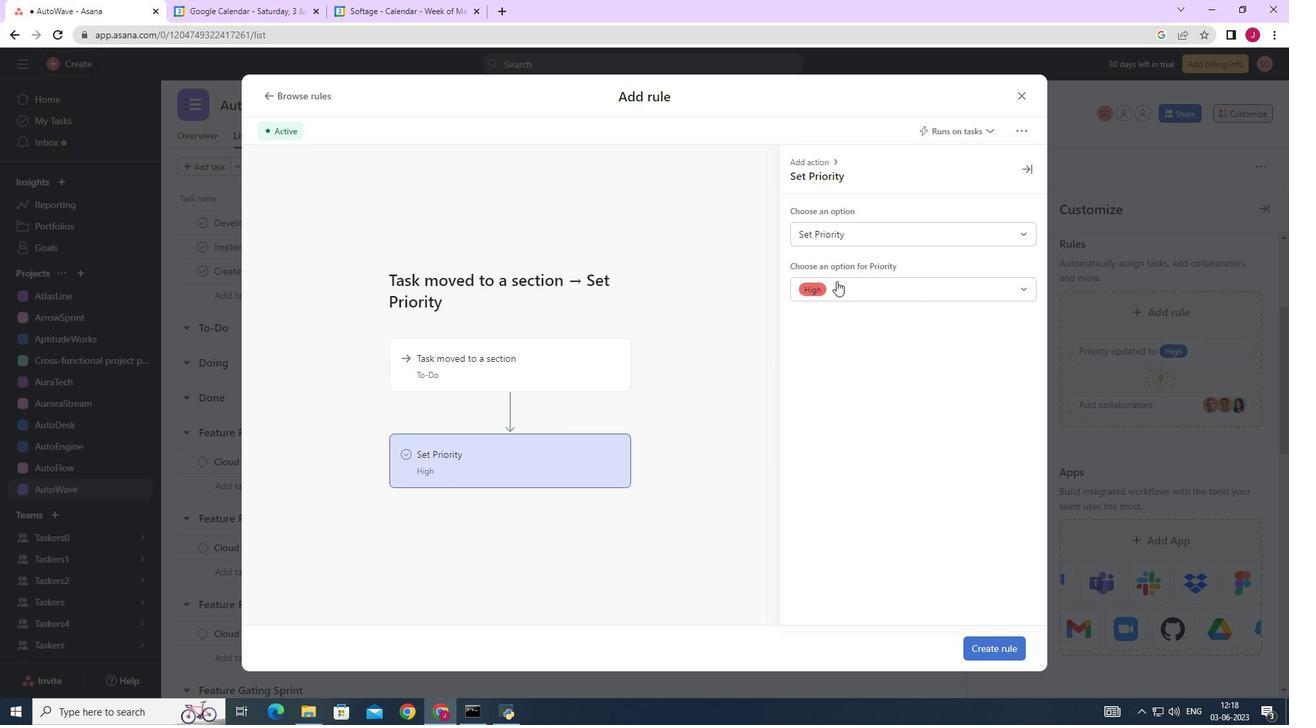 
Action: Mouse moved to (821, 317)
Screenshot: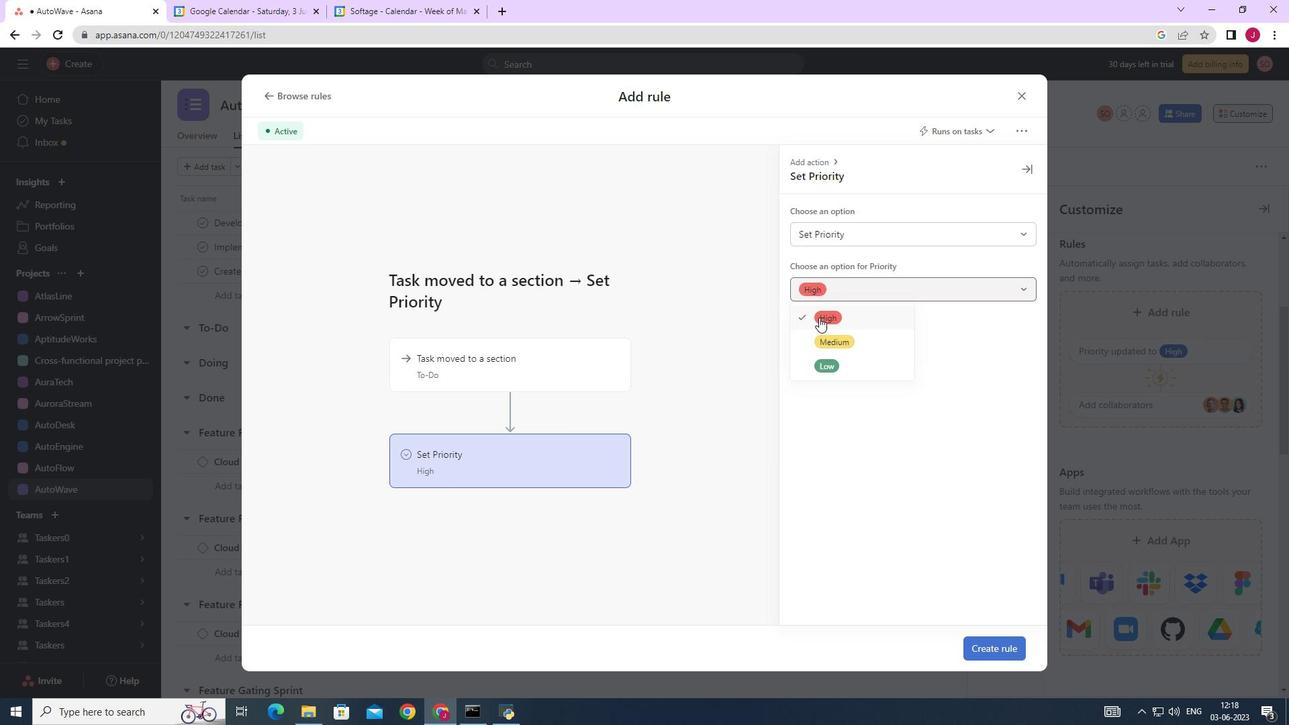 
Action: Mouse pressed left at (821, 317)
Screenshot: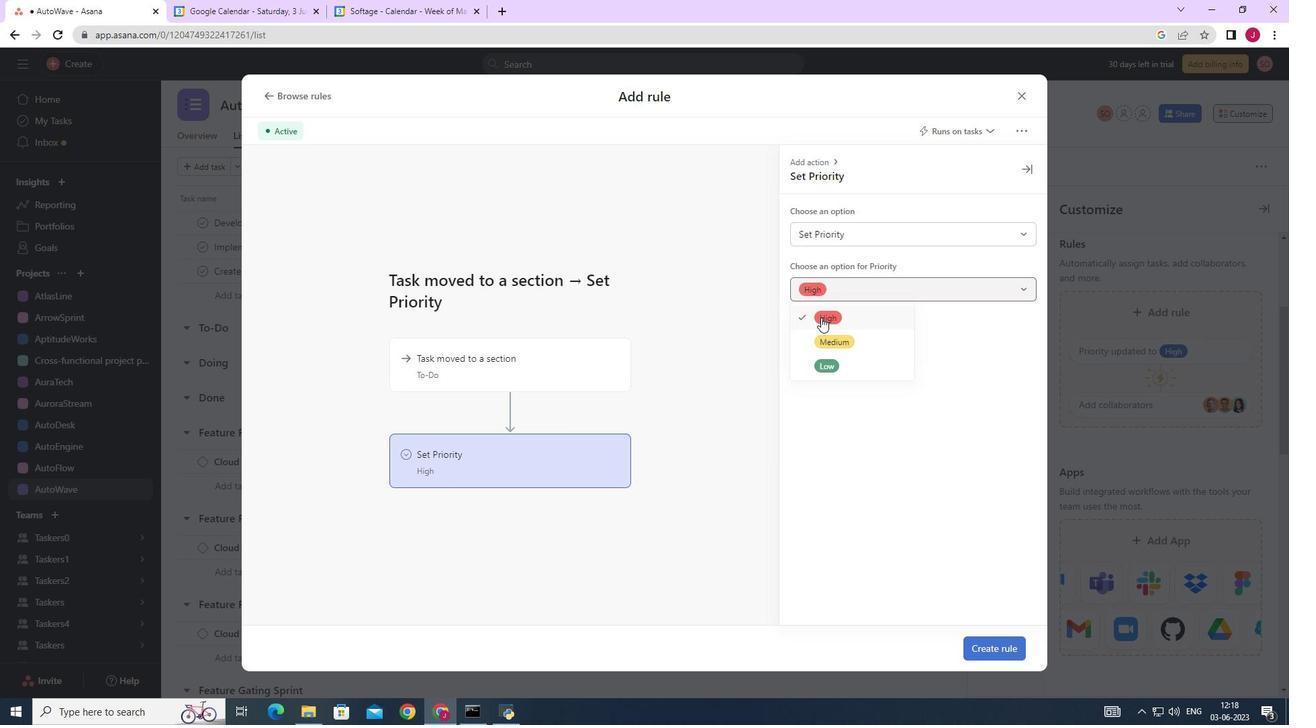 
Action: Mouse moved to (996, 645)
Screenshot: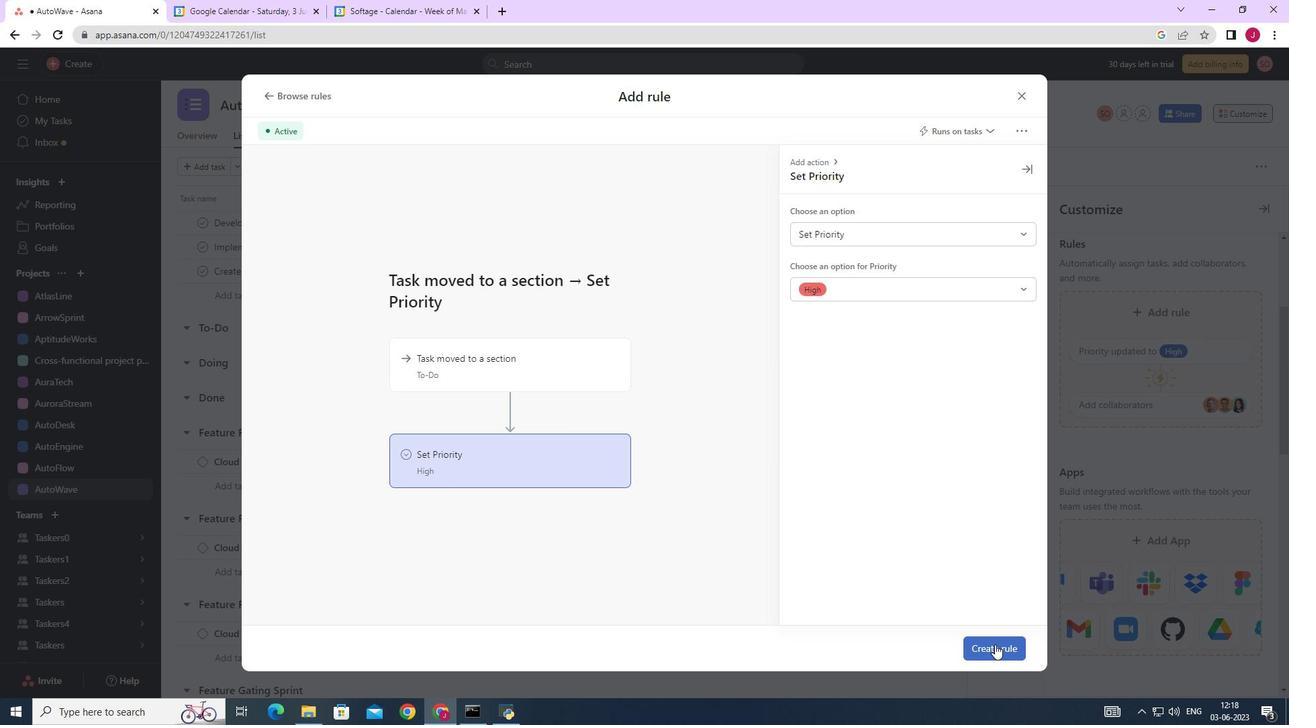
Action: Mouse pressed left at (996, 645)
Screenshot: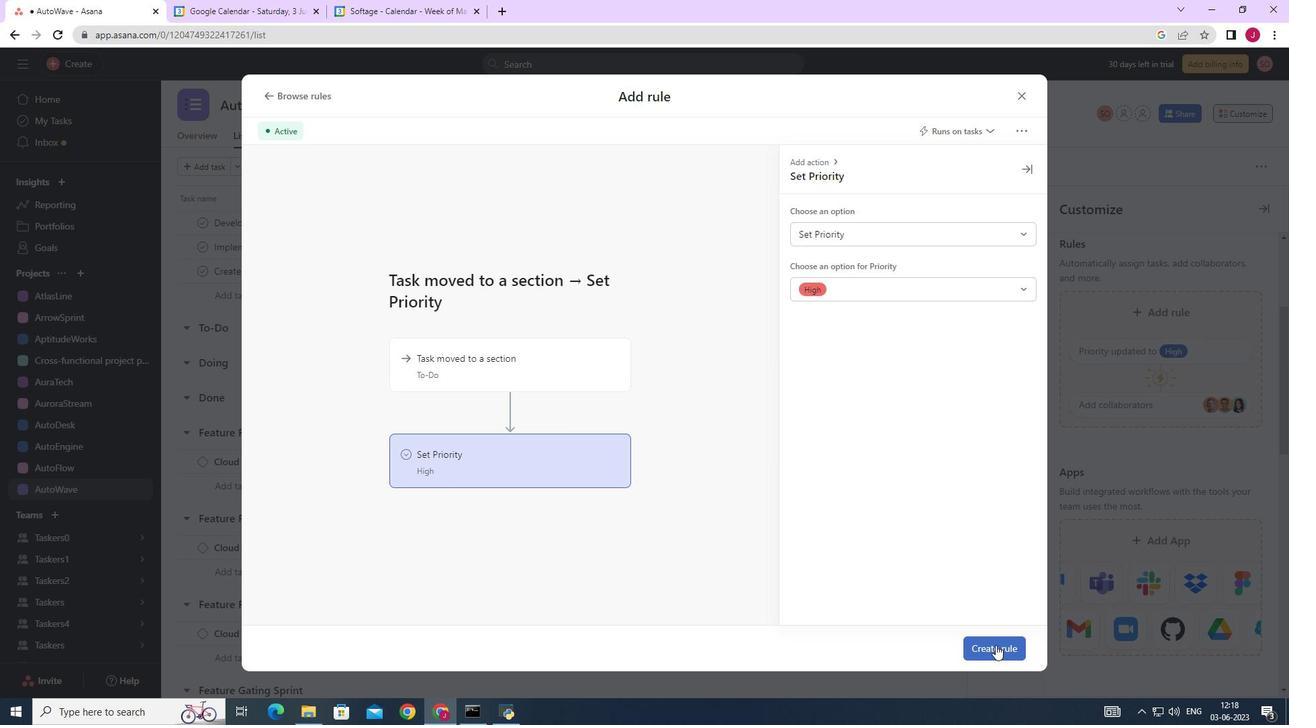 
Action: Mouse moved to (867, 397)
Screenshot: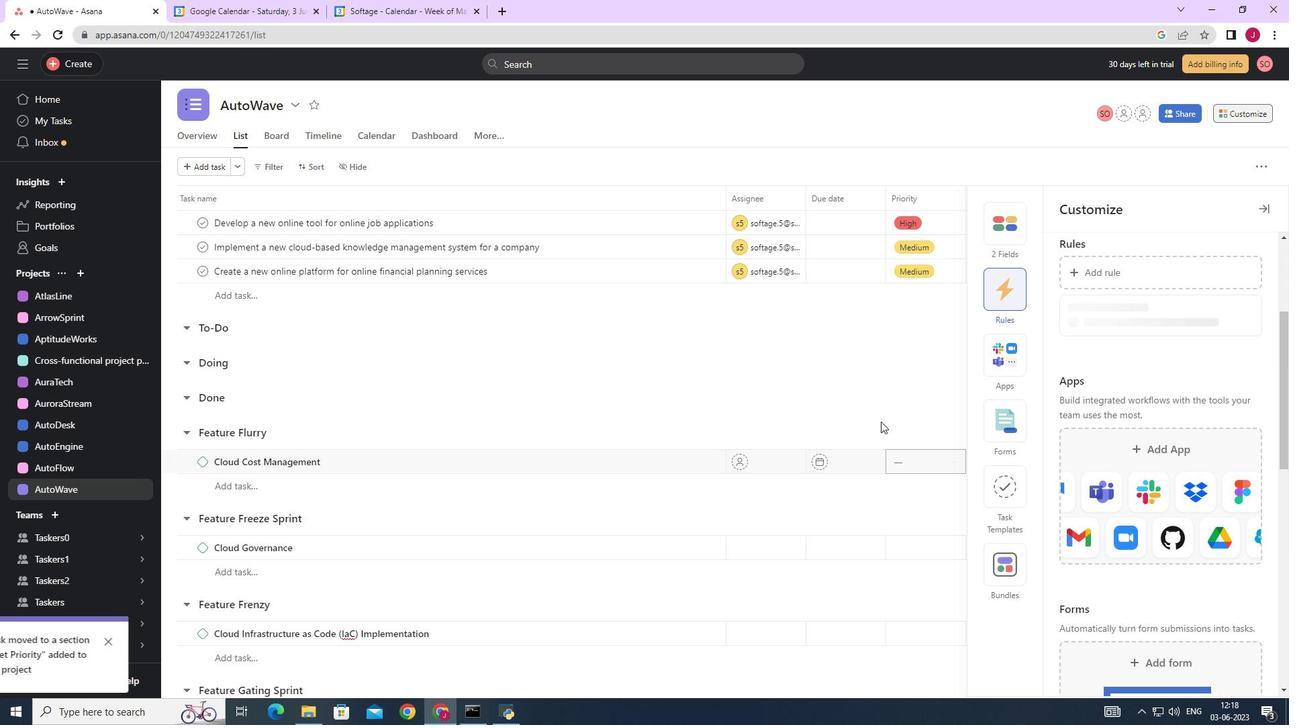 
